 Task: Look for space in Budapest IX. kerület, Hungary from 5th June, 2023 to 16th June, 2023 for 2 adults in price range Rs.14000 to Rs.18000. Place can be entire place with 1  bedroom having 1 bed and 1 bathroom. Property type can be house, flat, guest house, hotel. Booking option can be shelf check-in. Required host language is English.
Action: Mouse moved to (390, 80)
Screenshot: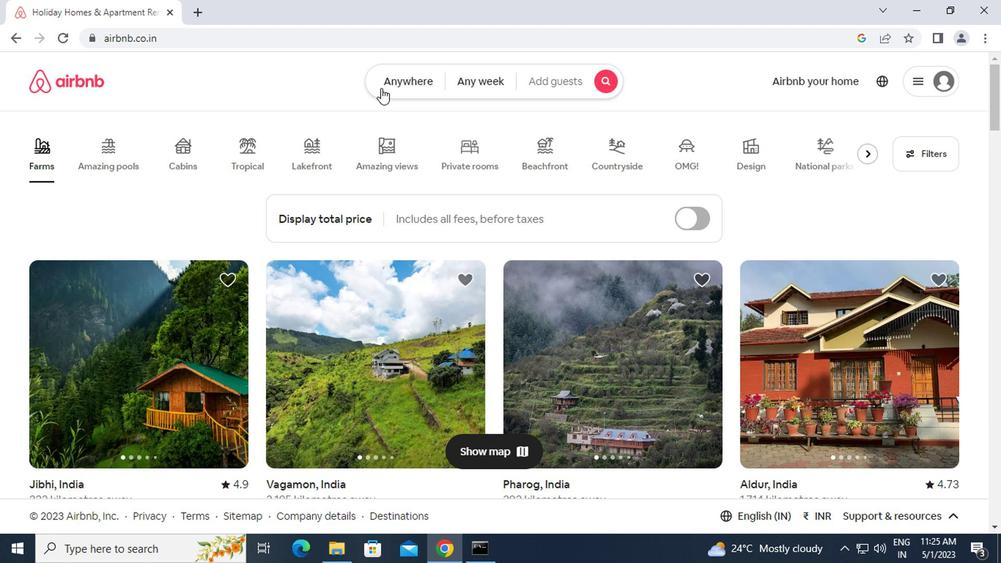 
Action: Mouse pressed left at (390, 80)
Screenshot: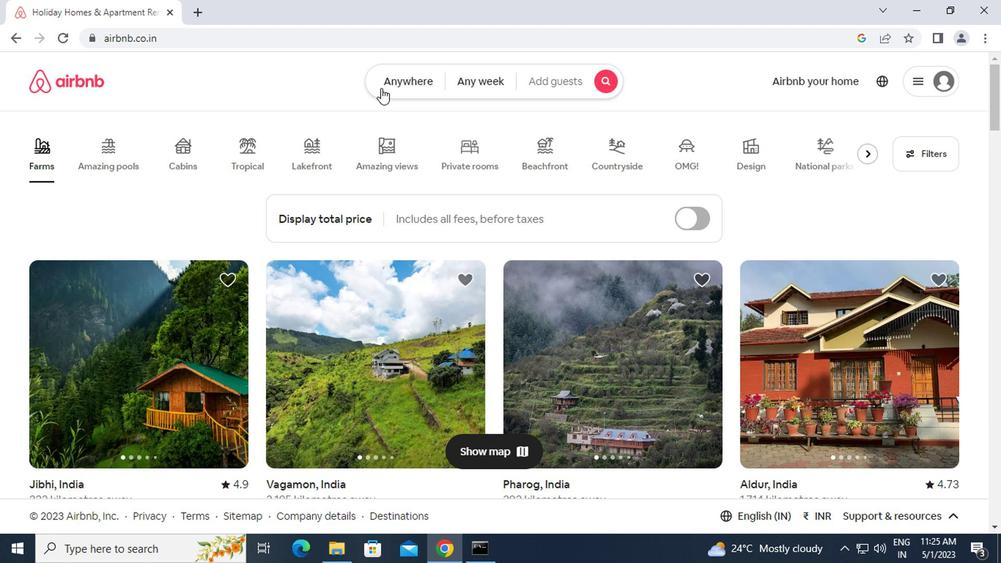 
Action: Mouse moved to (343, 136)
Screenshot: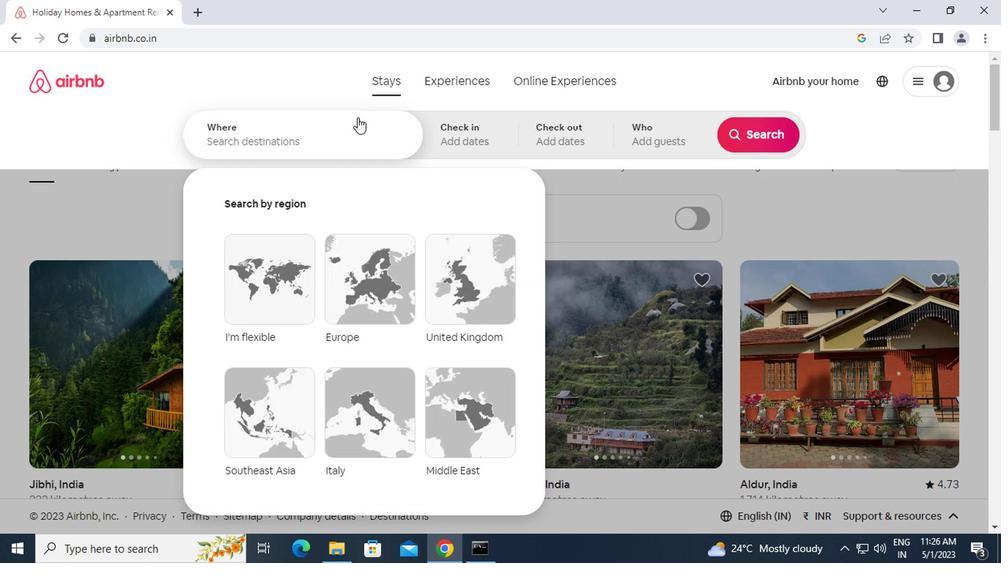 
Action: Mouse pressed left at (343, 136)
Screenshot: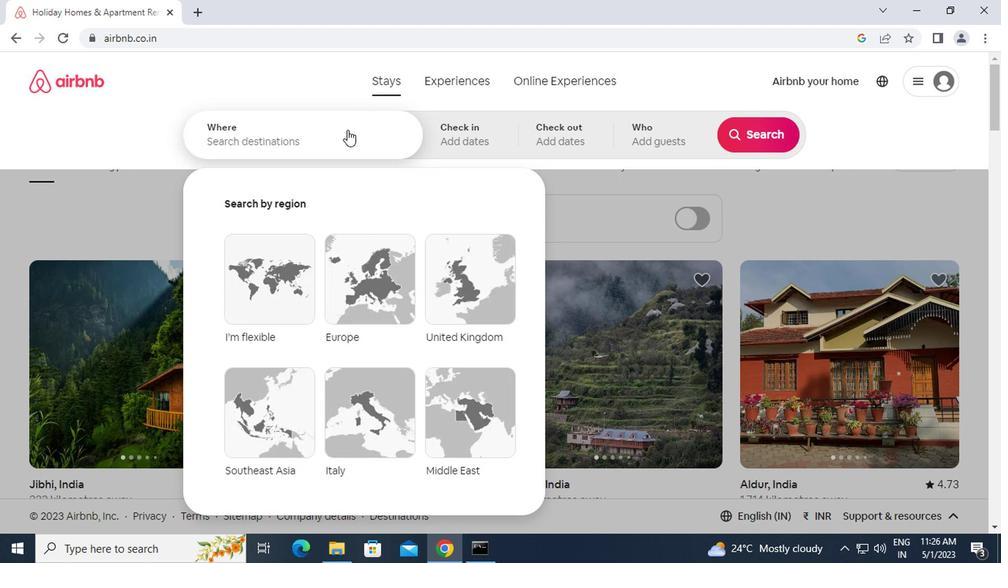 
Action: Key pressed b<Key.caps_lock>udapest<Key.space><Key.caps_lock>ix.<Key.space>k<Key.caps_lock>erulet,<Key.space><Key.caps_lock>h<Key.caps_lock>ungary<Key.enter>
Screenshot: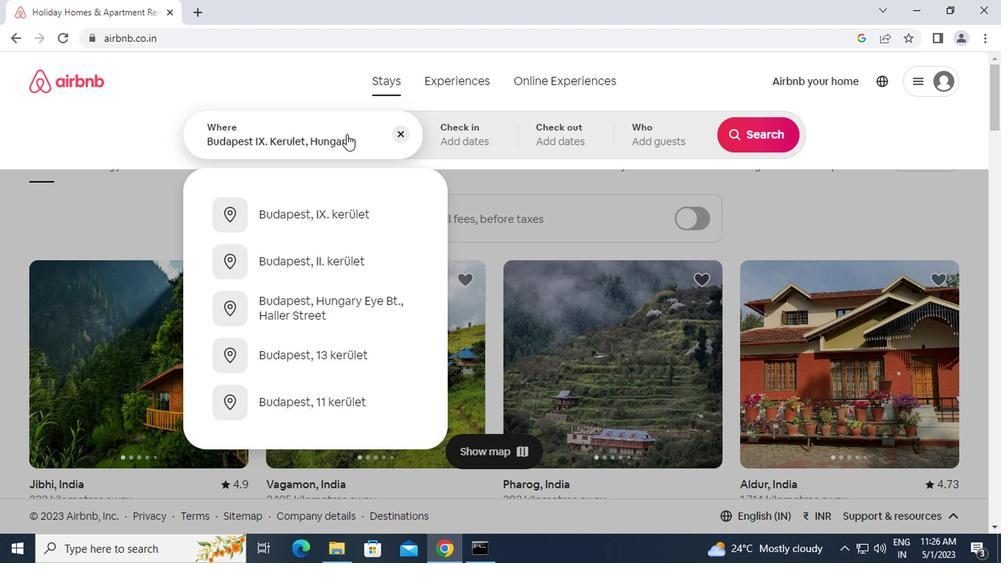 
Action: Mouse moved to (561, 351)
Screenshot: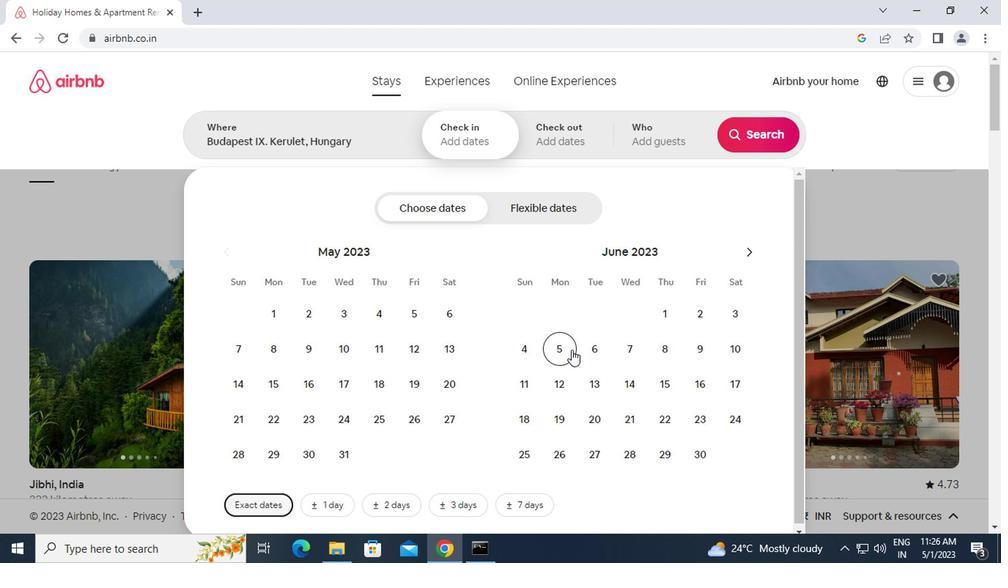 
Action: Mouse pressed left at (561, 351)
Screenshot: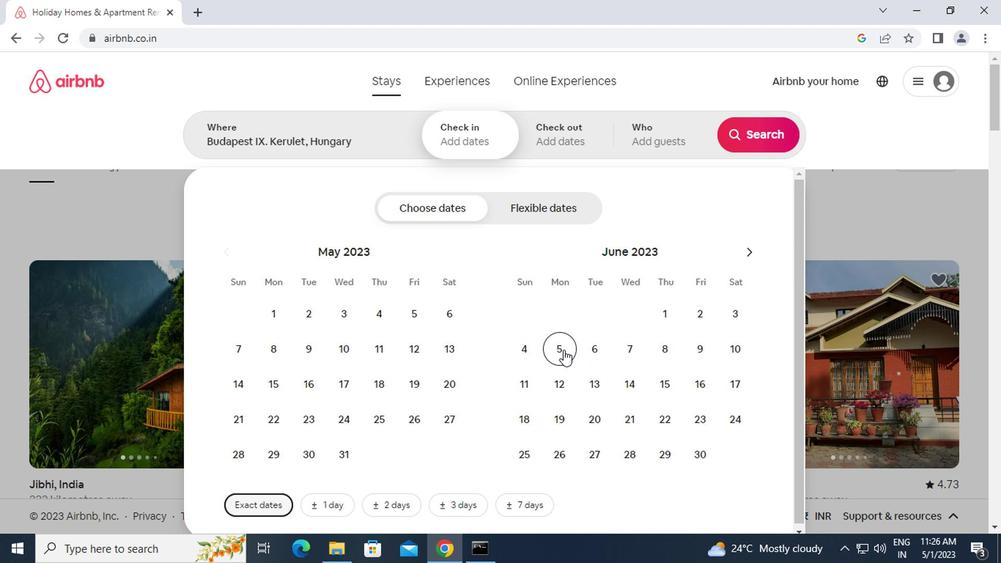 
Action: Mouse moved to (697, 376)
Screenshot: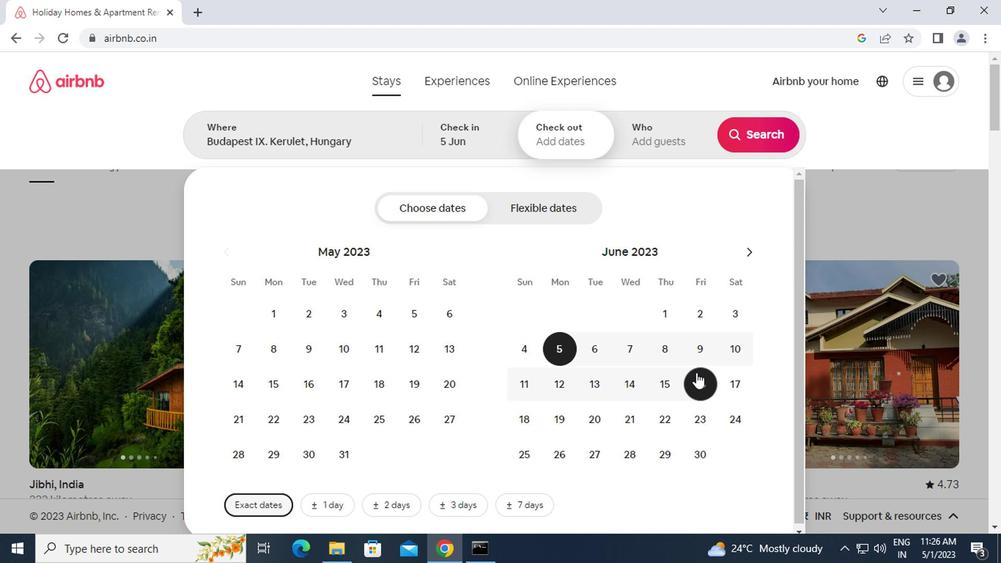
Action: Mouse pressed left at (697, 376)
Screenshot: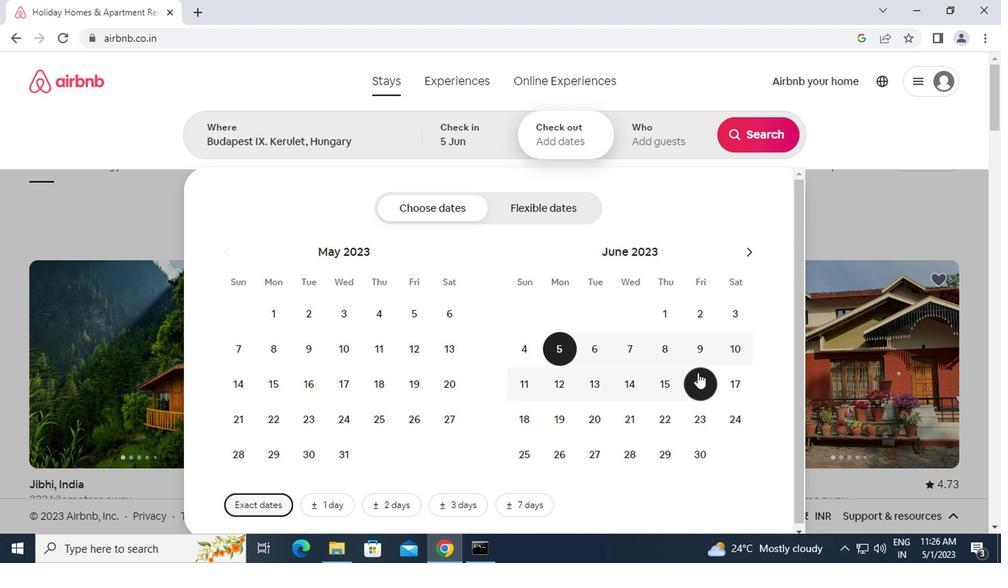 
Action: Mouse moved to (692, 147)
Screenshot: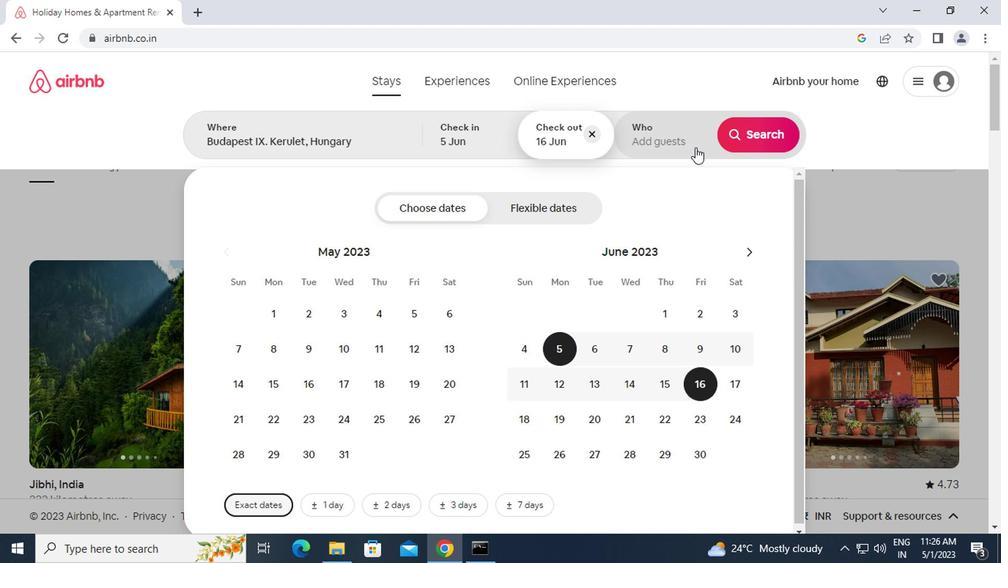 
Action: Mouse pressed left at (692, 147)
Screenshot: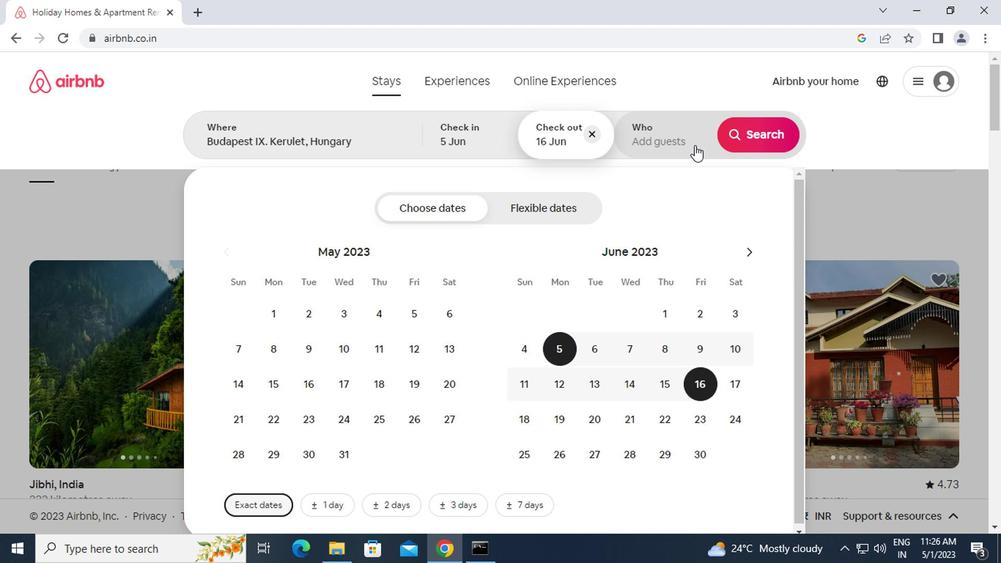 
Action: Mouse moved to (760, 206)
Screenshot: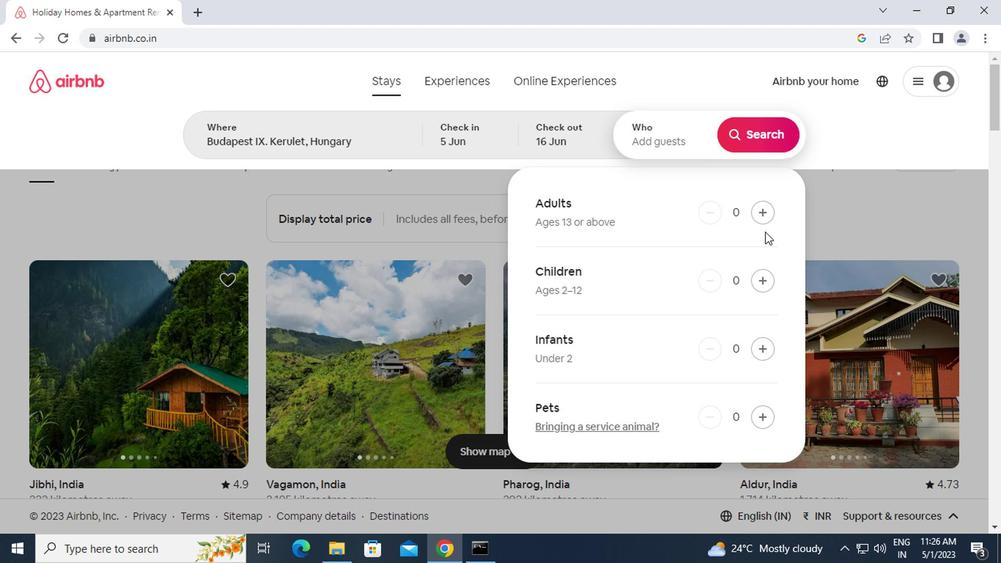 
Action: Mouse pressed left at (760, 206)
Screenshot: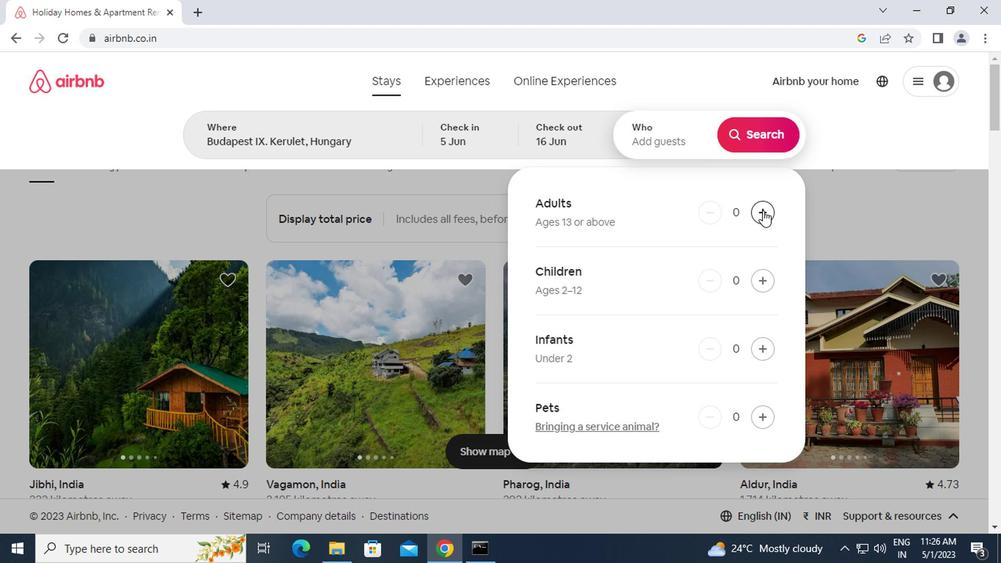
Action: Mouse pressed left at (760, 206)
Screenshot: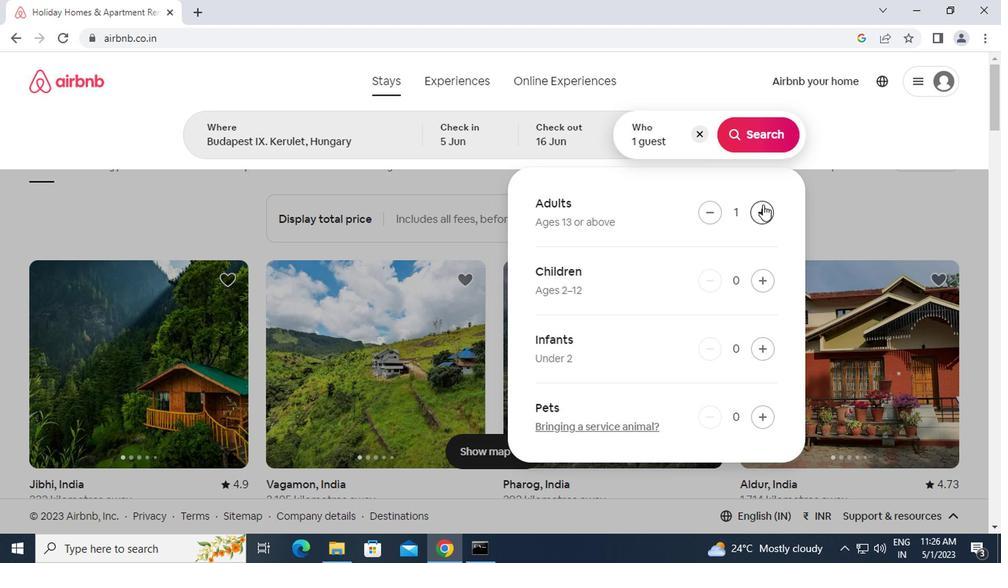 
Action: Mouse moved to (762, 137)
Screenshot: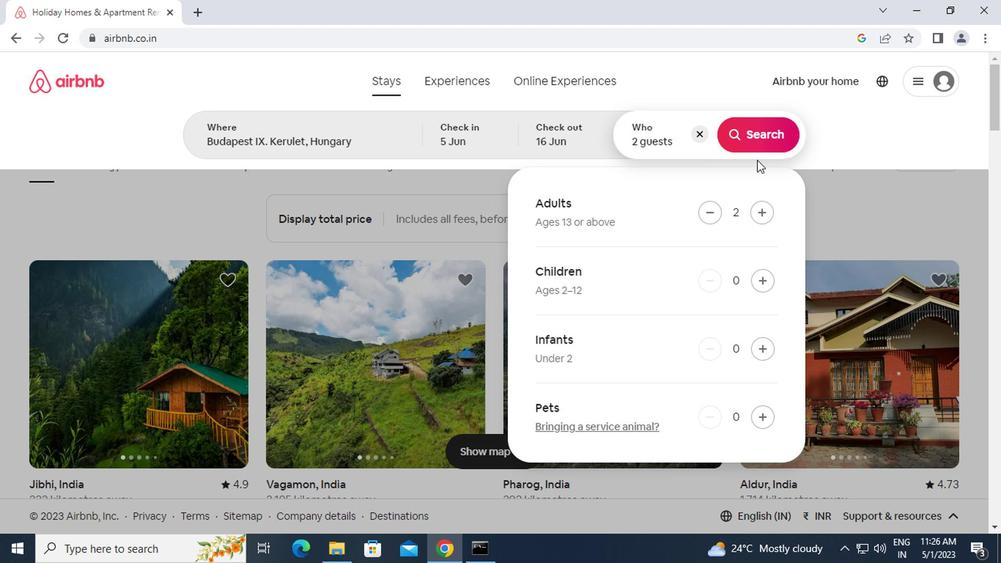 
Action: Mouse pressed left at (762, 137)
Screenshot: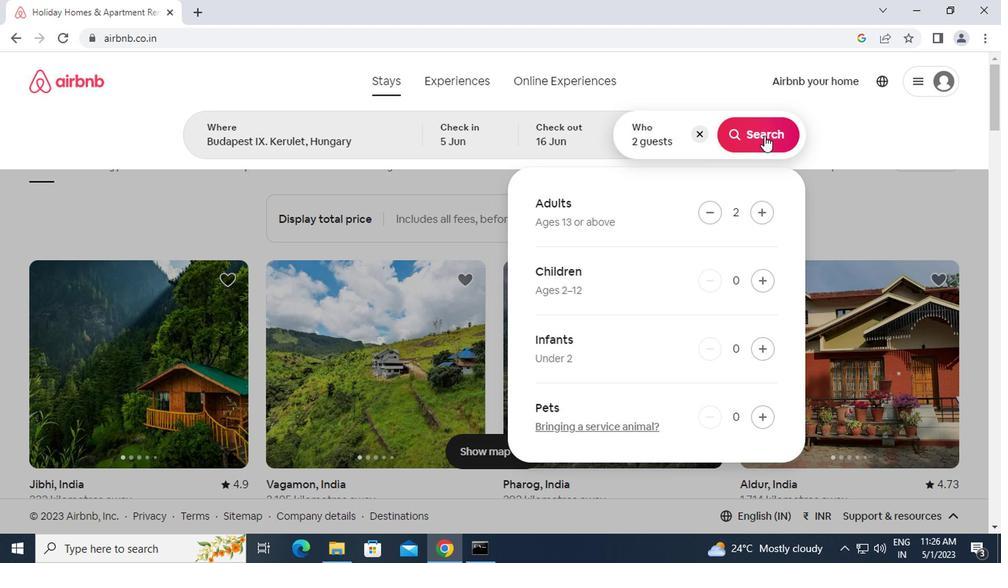 
Action: Mouse moved to (954, 138)
Screenshot: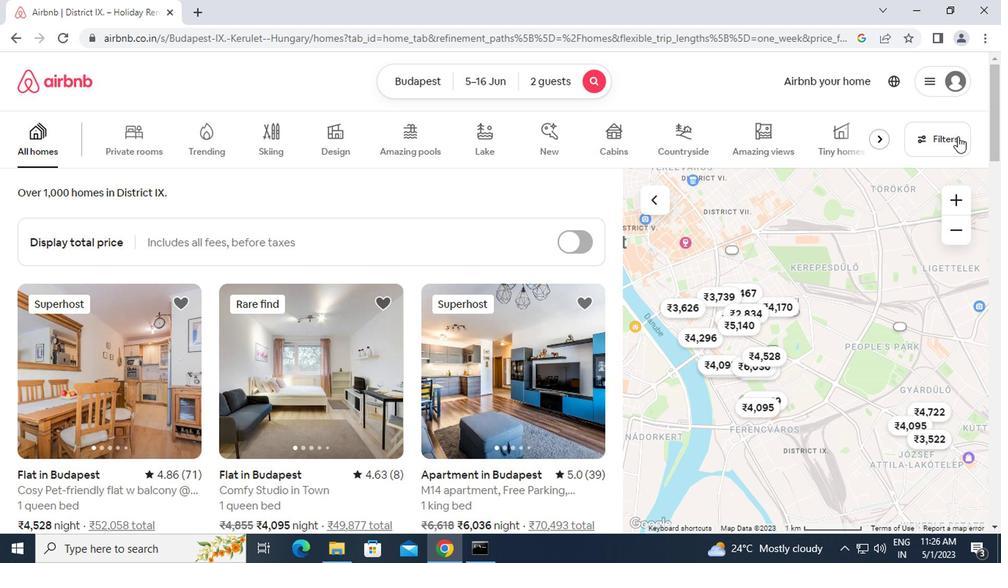 
Action: Mouse pressed left at (954, 138)
Screenshot: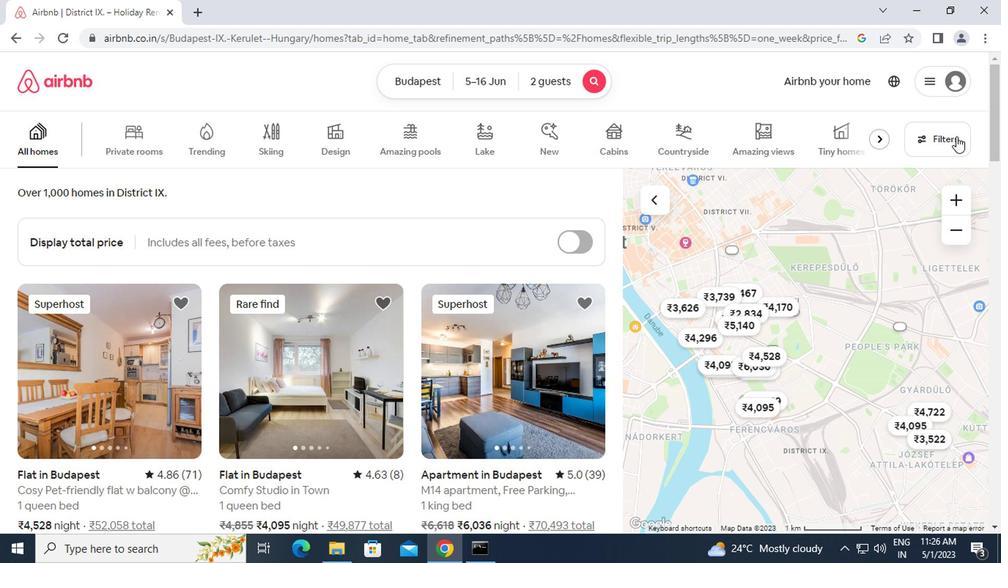 
Action: Mouse moved to (320, 330)
Screenshot: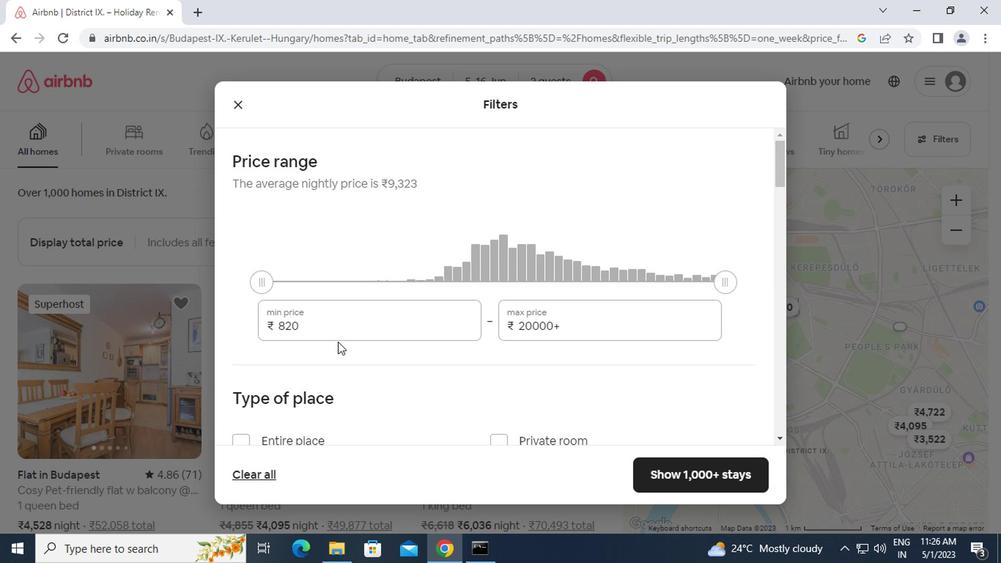 
Action: Mouse pressed left at (320, 330)
Screenshot: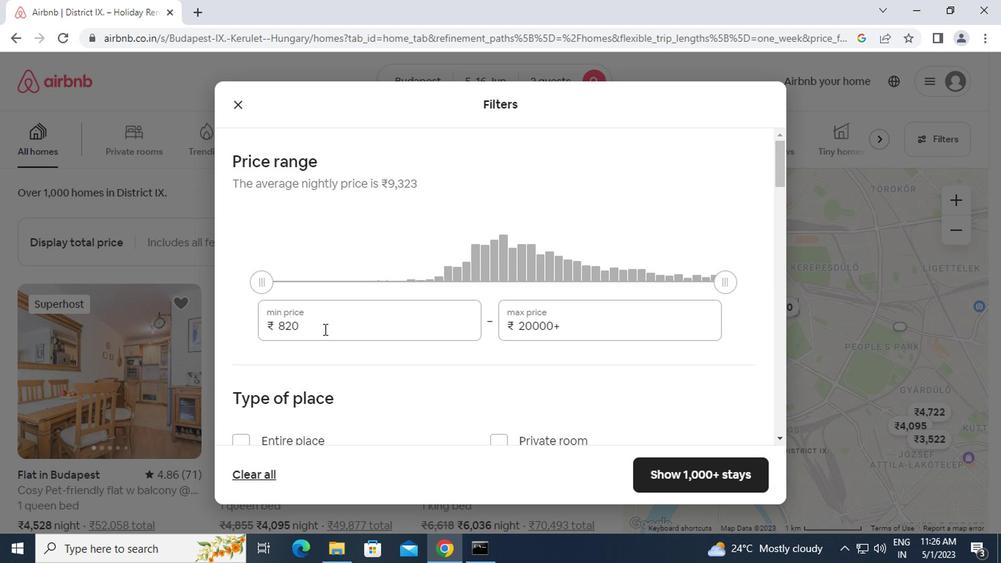 
Action: Mouse moved to (244, 342)
Screenshot: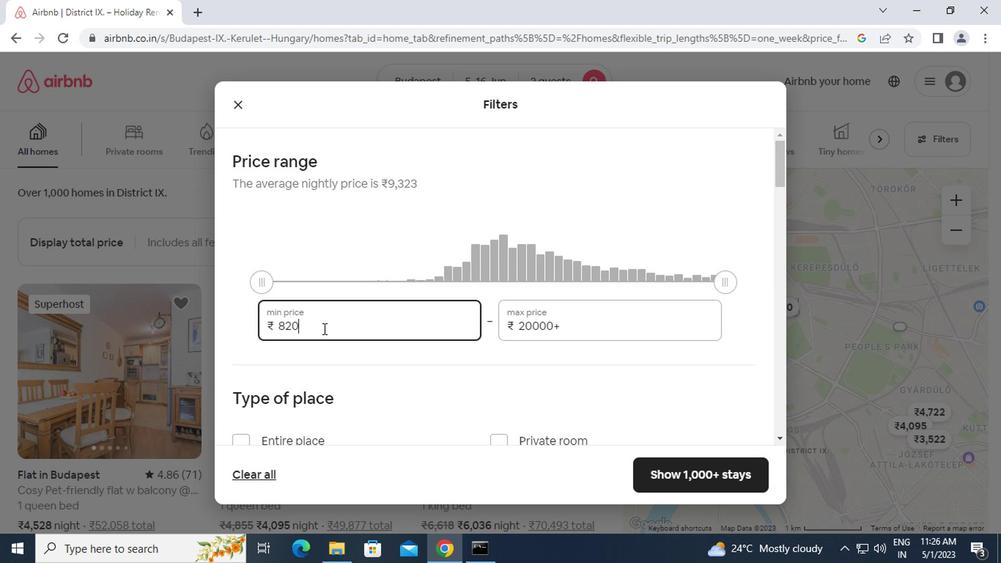 
Action: Key pressed 14000<Key.tab><Key.backspace><Key.backspace><Key.backspace><Key.backspace><Key.backspace><Key.backspace><Key.backspace><Key.backspace><Key.backspace><Key.backspace><Key.backspace><Key.backspace><Key.backspace><Key.backspace><Key.backspace><Key.backspace><Key.backspace><Key.backspace><Key.backspace><Key.backspace><Key.backspace>18000
Screenshot: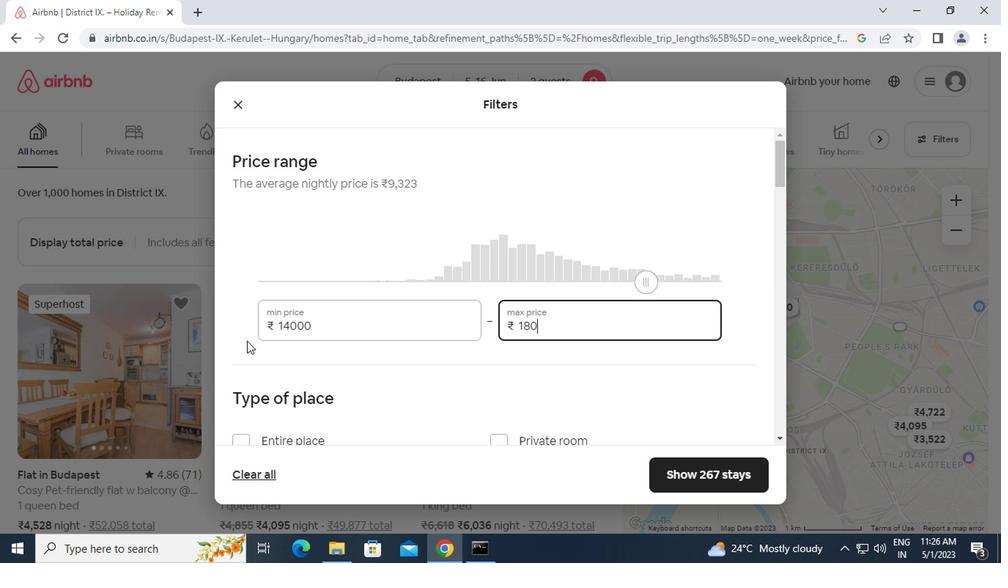 
Action: Mouse moved to (188, 351)
Screenshot: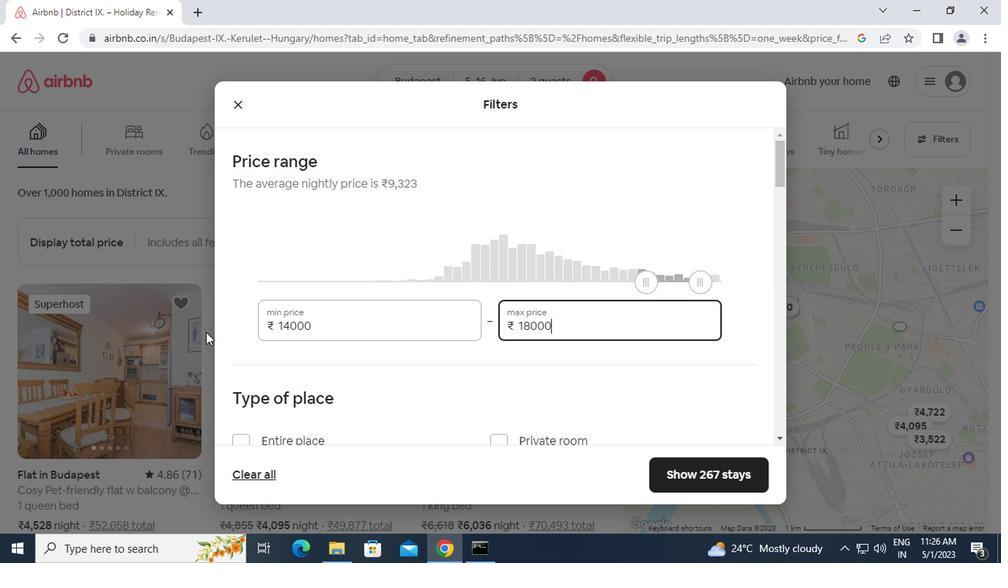 
Action: Mouse scrolled (188, 350) with delta (0, 0)
Screenshot: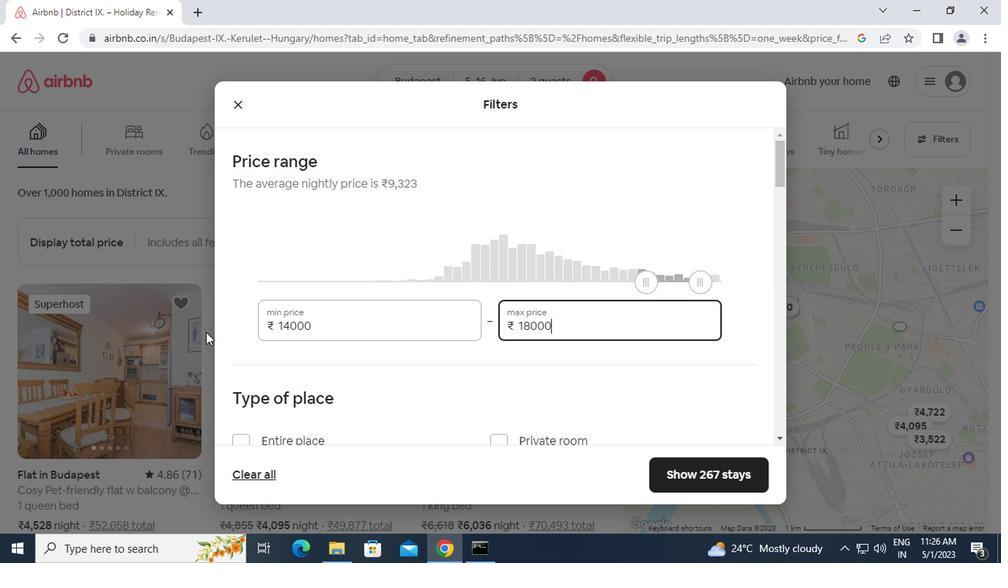 
Action: Mouse moved to (193, 351)
Screenshot: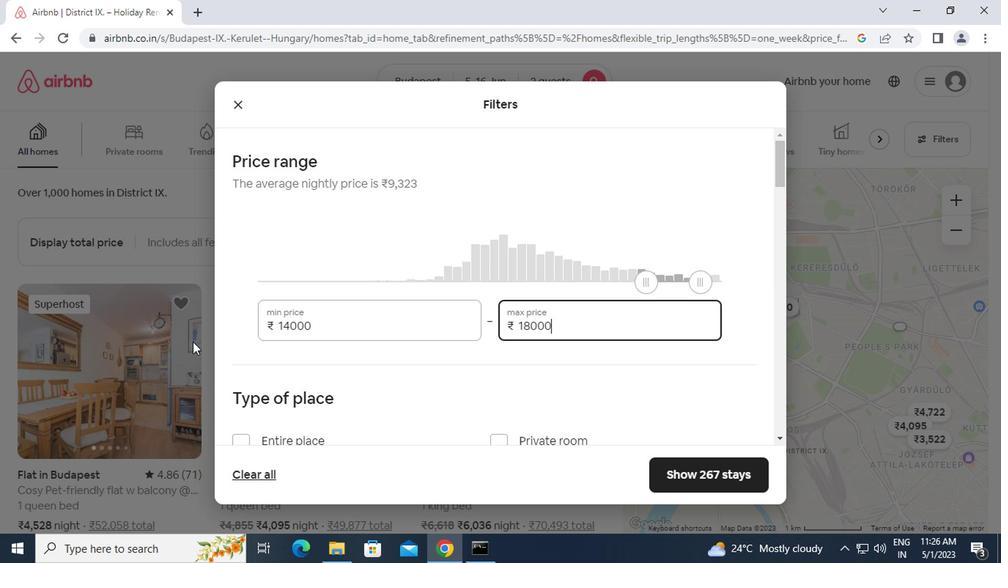 
Action: Mouse scrolled (193, 350) with delta (0, 0)
Screenshot: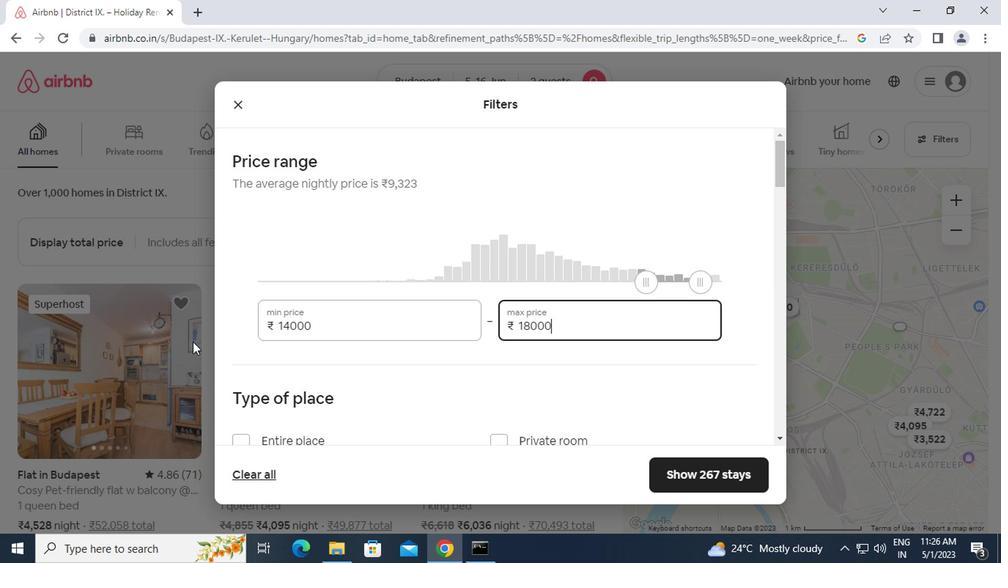 
Action: Mouse moved to (208, 350)
Screenshot: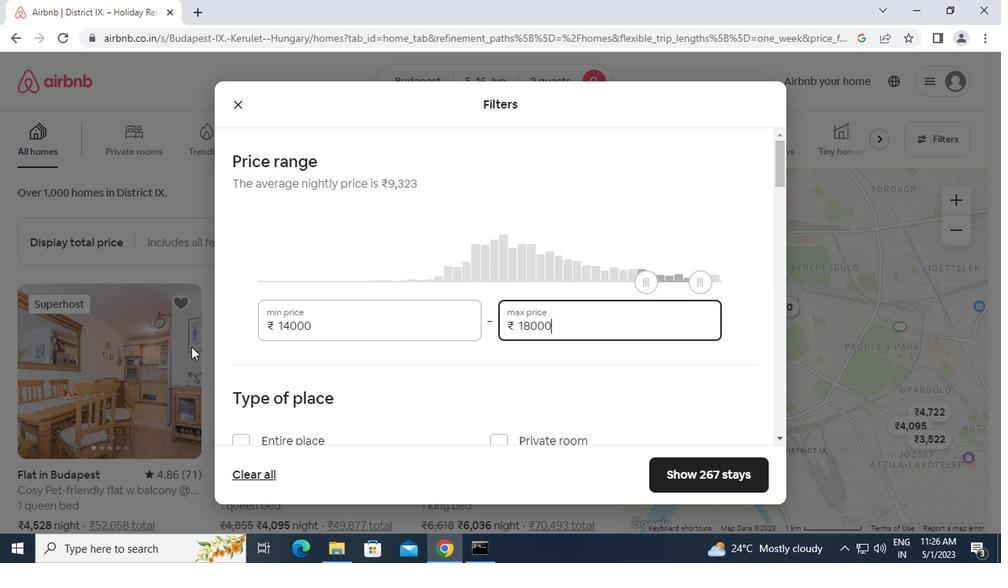 
Action: Mouse scrolled (208, 349) with delta (0, -1)
Screenshot: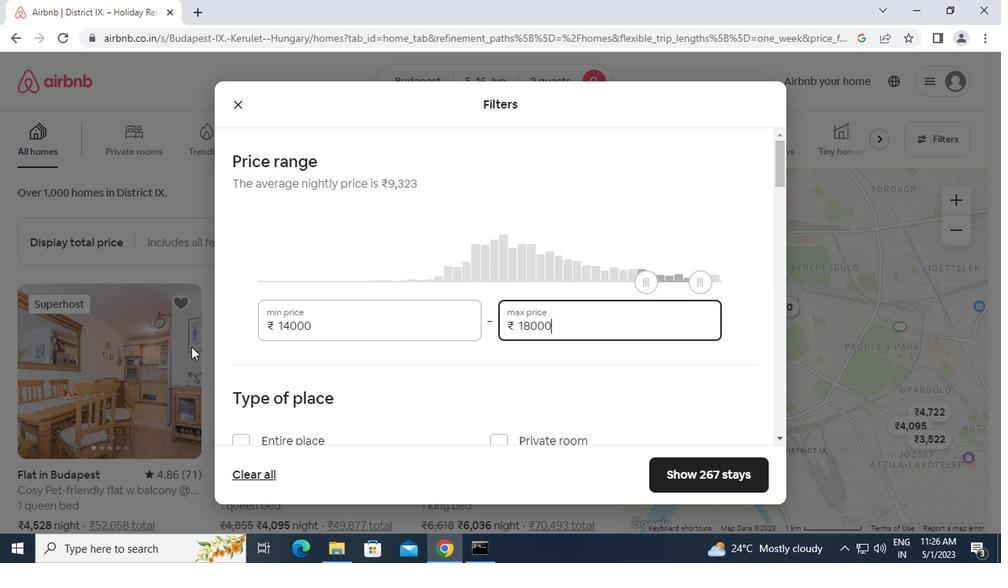 
Action: Mouse moved to (300, 292)
Screenshot: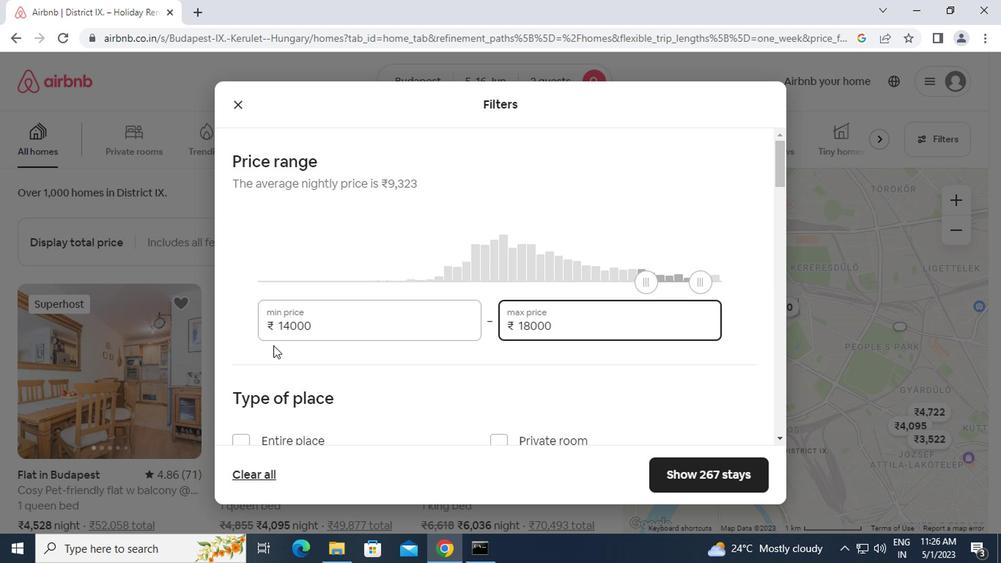 
Action: Mouse scrolled (300, 291) with delta (0, -1)
Screenshot: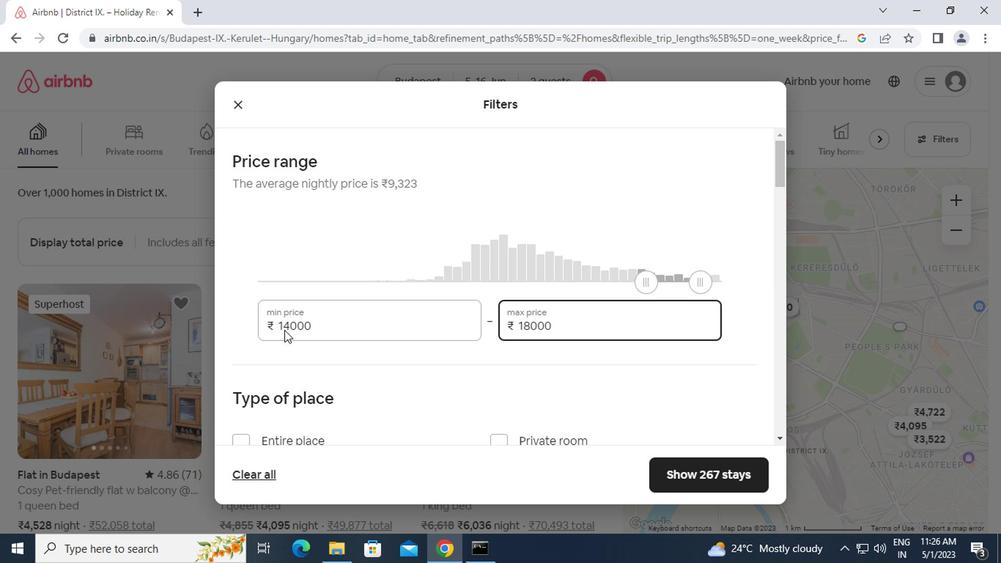 
Action: Mouse scrolled (300, 291) with delta (0, -1)
Screenshot: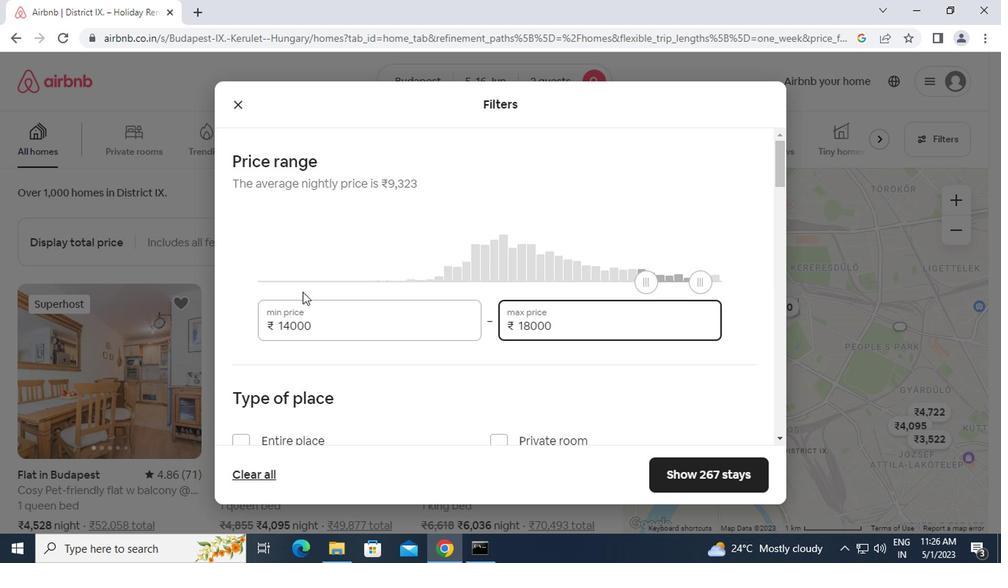 
Action: Mouse scrolled (300, 291) with delta (0, -1)
Screenshot: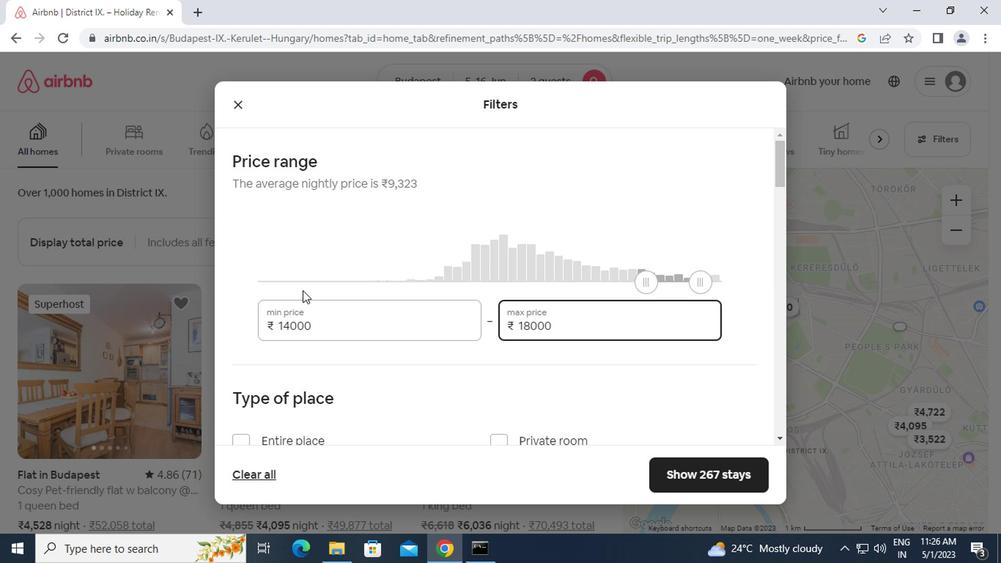 
Action: Mouse moved to (245, 223)
Screenshot: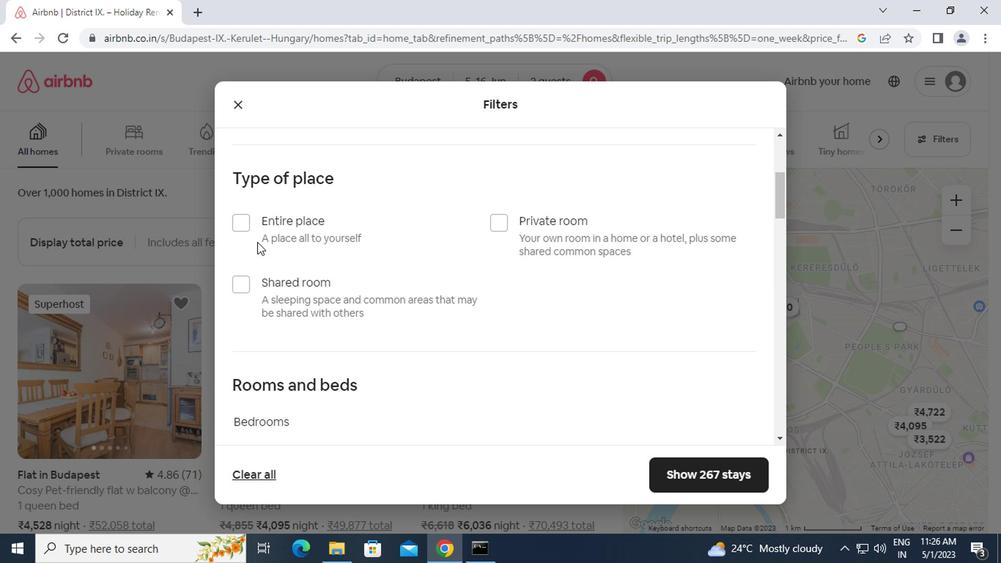 
Action: Mouse pressed left at (245, 223)
Screenshot: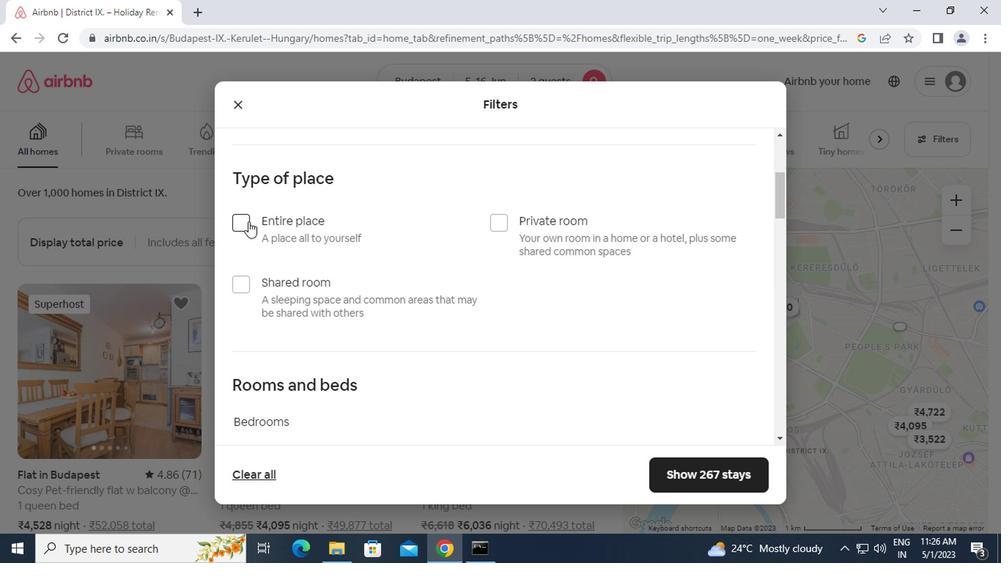 
Action: Mouse moved to (293, 239)
Screenshot: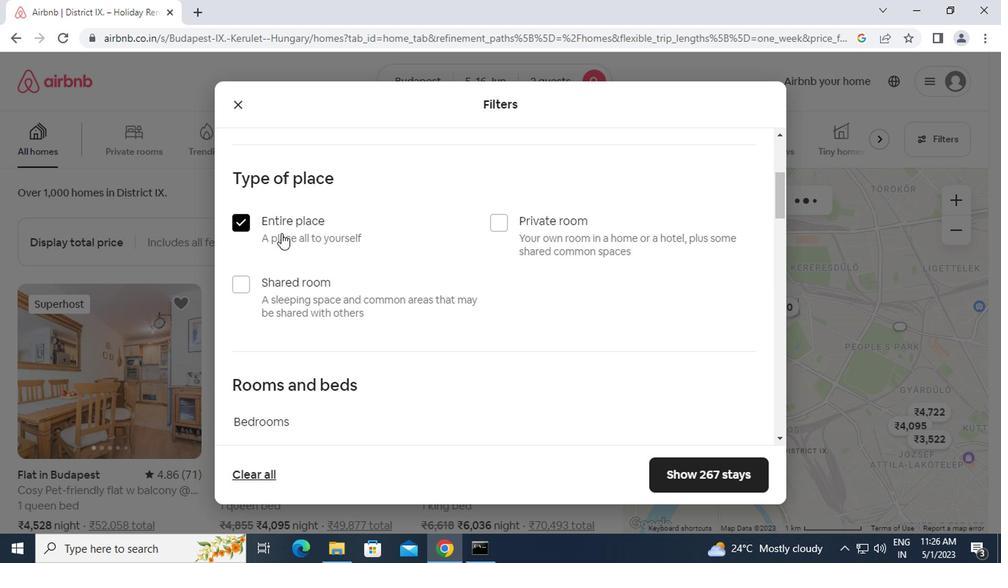 
Action: Mouse scrolled (293, 240) with delta (0, 0)
Screenshot: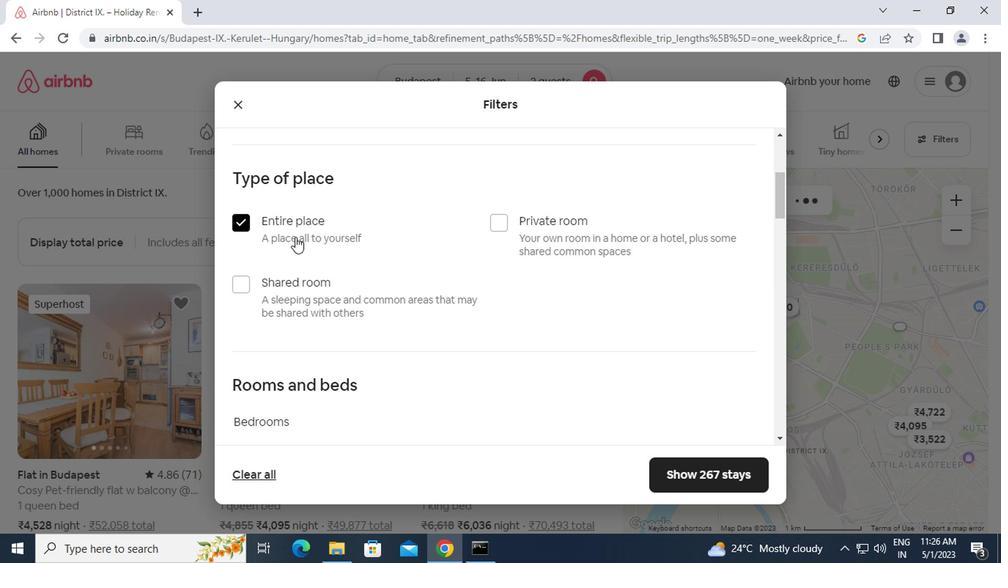 
Action: Mouse scrolled (293, 240) with delta (0, 0)
Screenshot: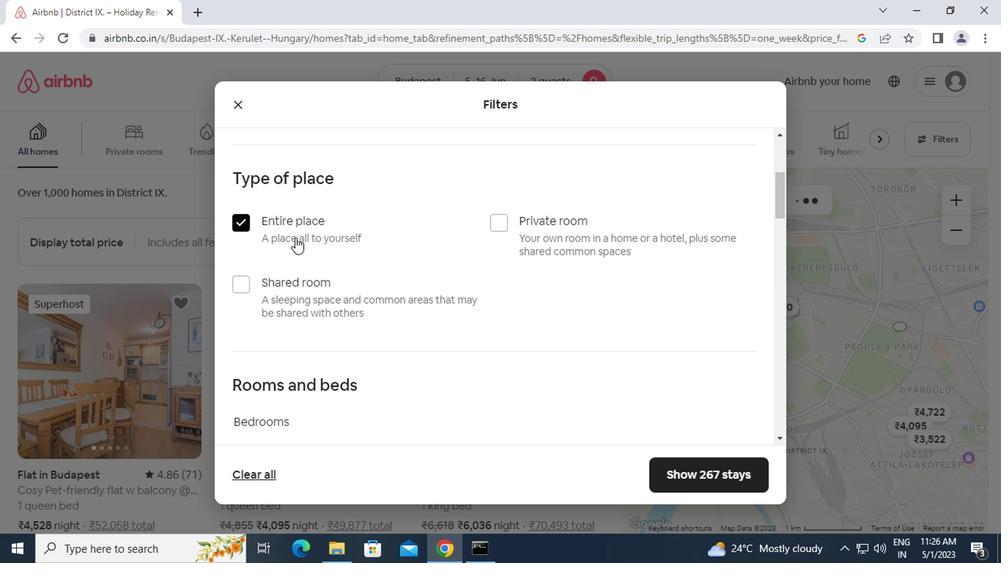 
Action: Mouse scrolled (293, 240) with delta (0, 0)
Screenshot: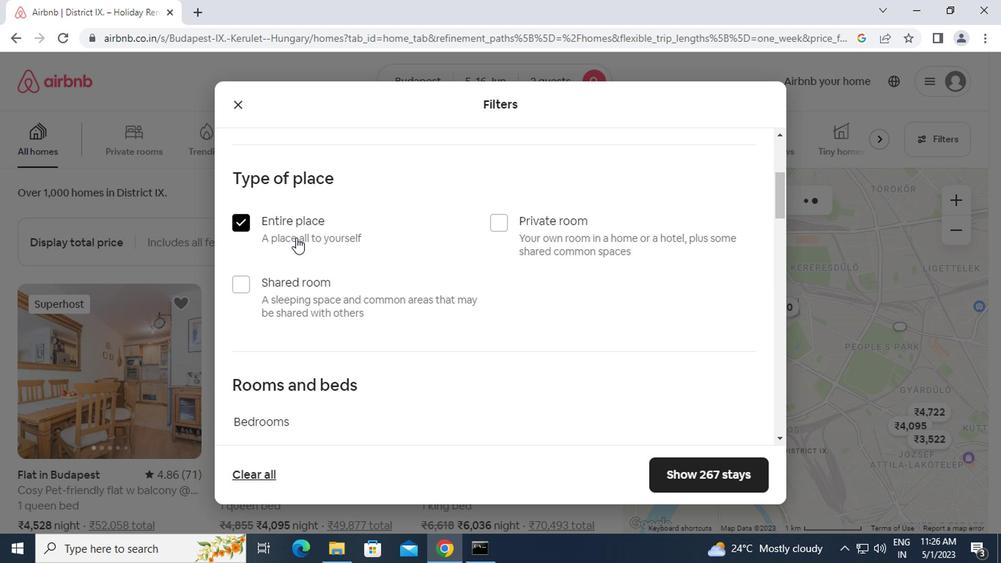 
Action: Mouse scrolled (293, 238) with delta (0, -1)
Screenshot: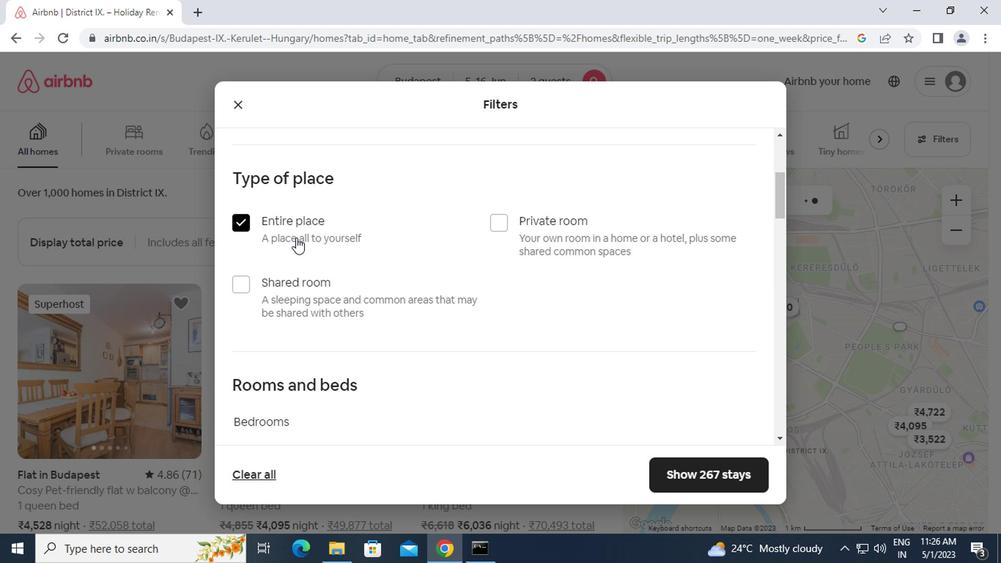 
Action: Mouse scrolled (293, 238) with delta (0, -1)
Screenshot: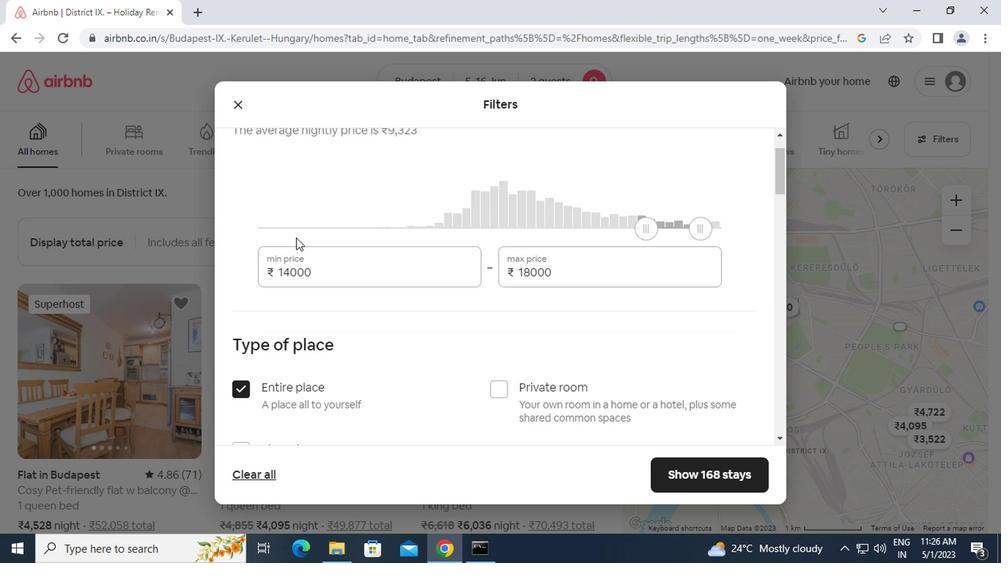 
Action: Mouse scrolled (293, 238) with delta (0, -1)
Screenshot: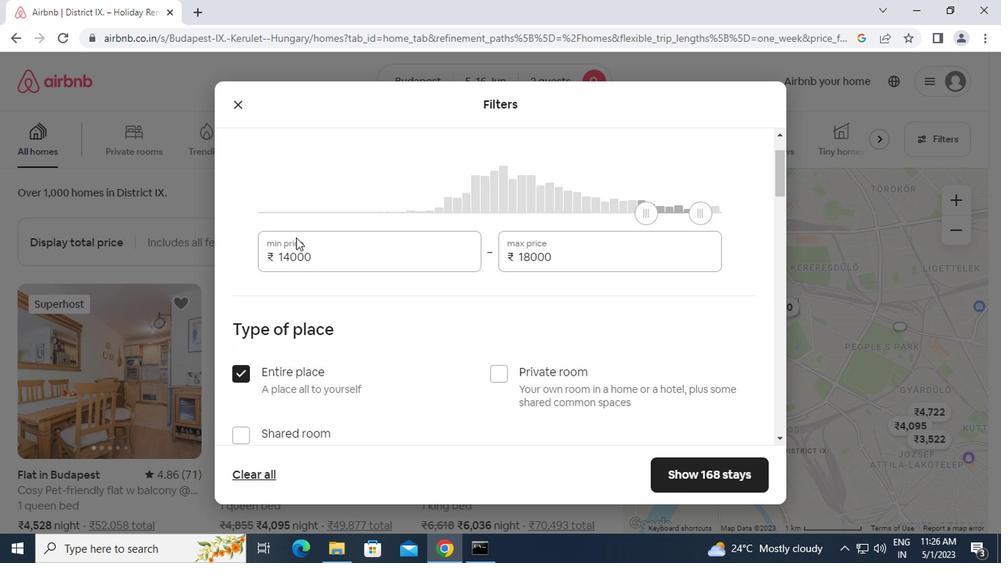 
Action: Mouse moved to (413, 283)
Screenshot: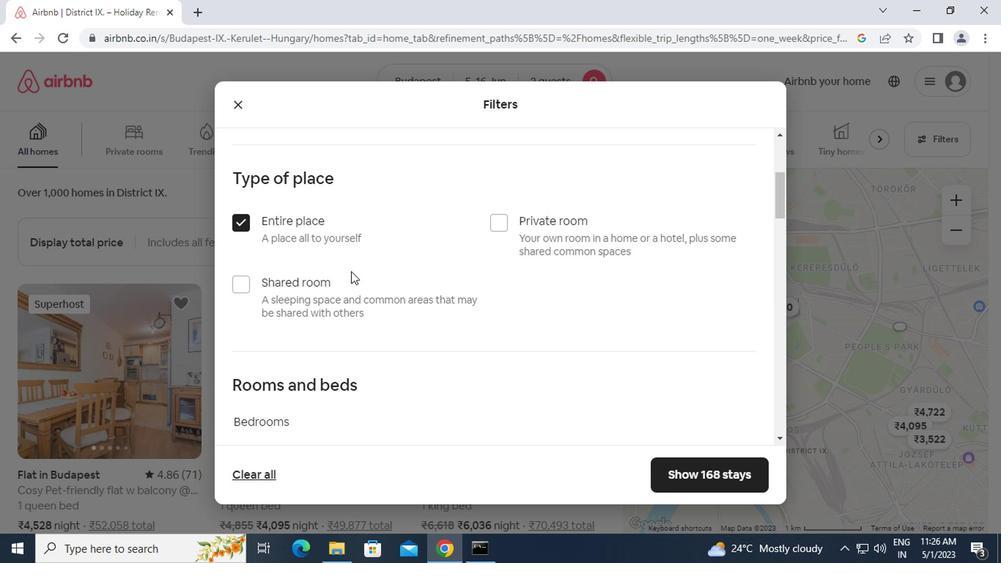
Action: Mouse scrolled (413, 283) with delta (0, 0)
Screenshot: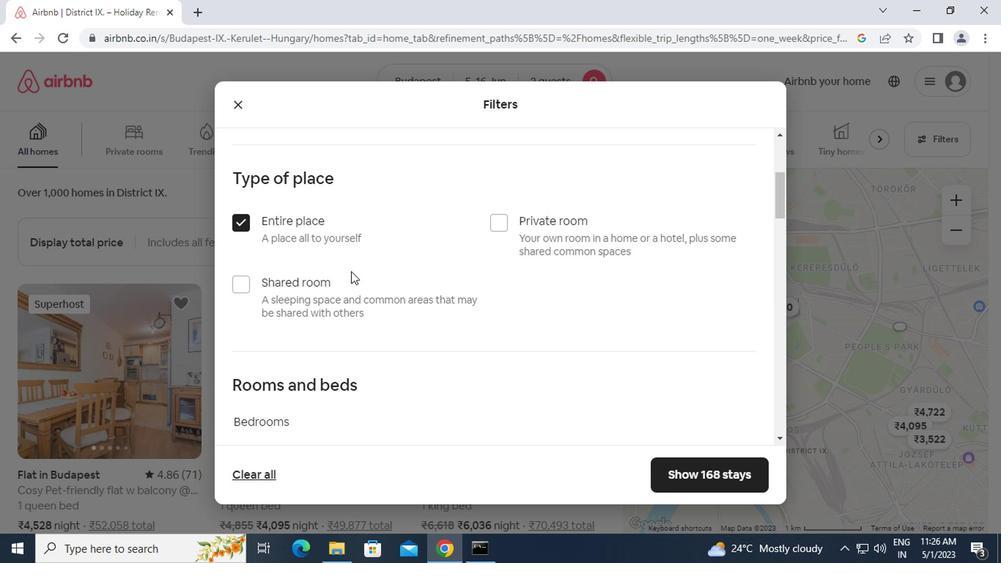 
Action: Mouse moved to (425, 285)
Screenshot: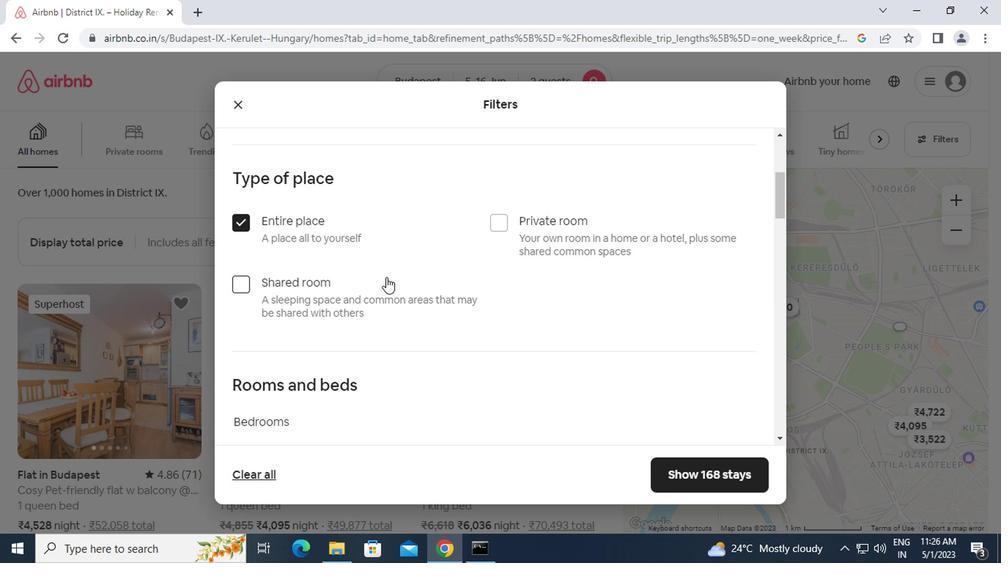
Action: Mouse scrolled (425, 285) with delta (0, 0)
Screenshot: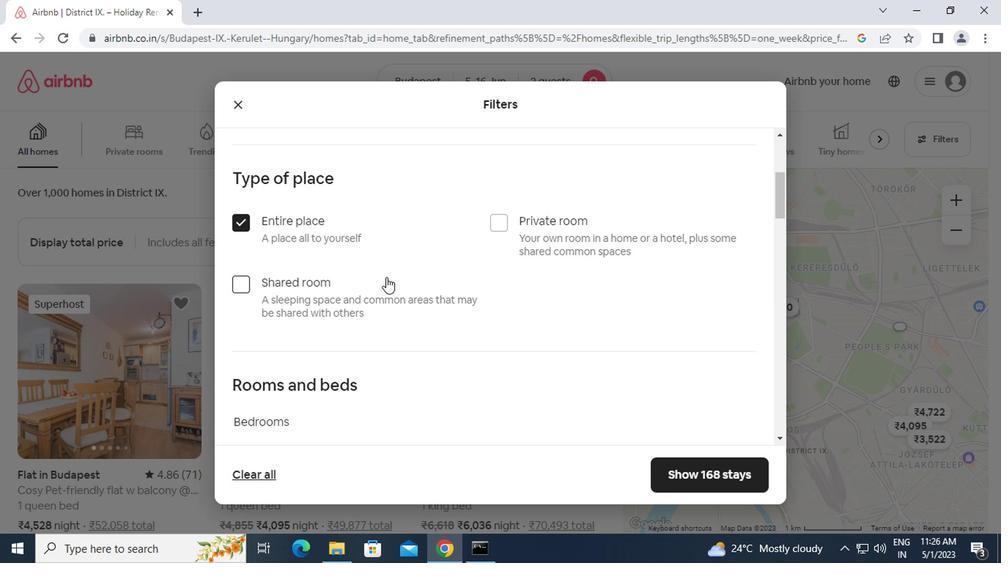 
Action: Mouse moved to (429, 288)
Screenshot: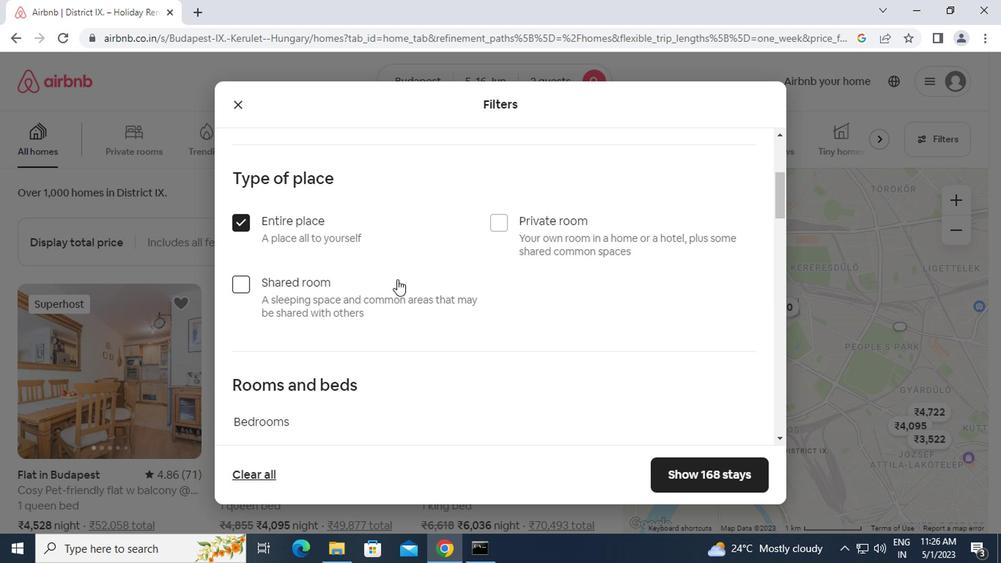 
Action: Mouse scrolled (429, 287) with delta (0, -1)
Screenshot: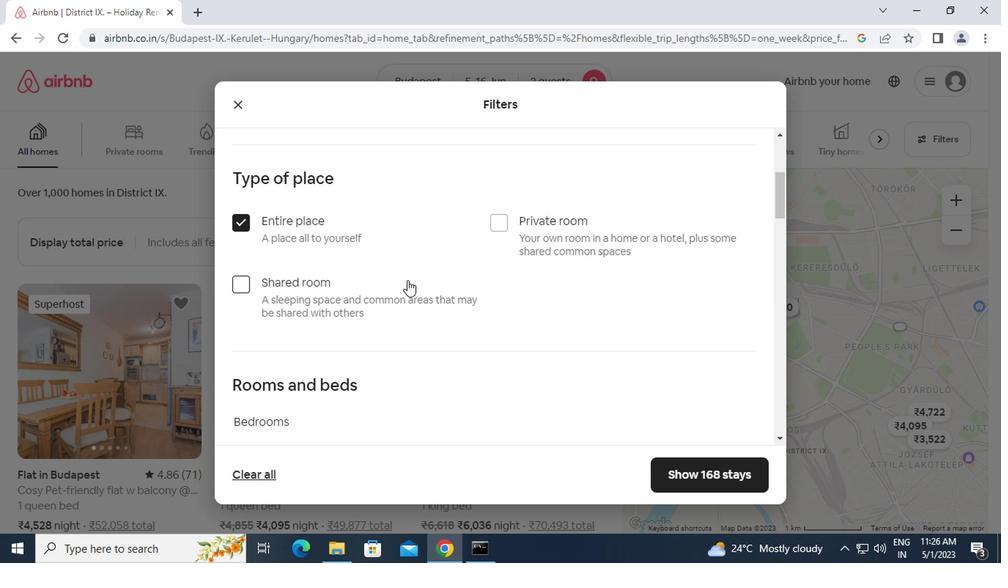 
Action: Mouse moved to (315, 244)
Screenshot: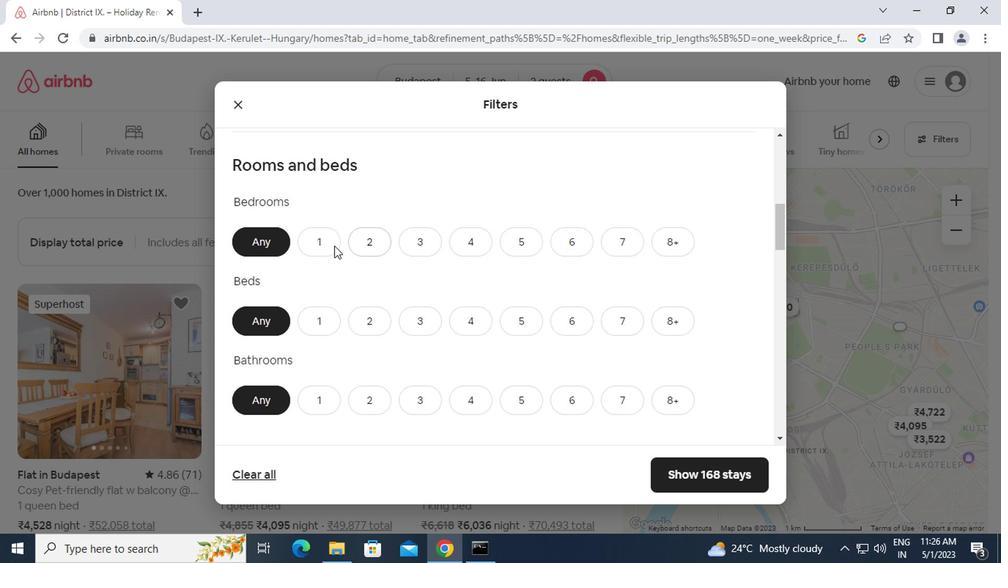 
Action: Mouse pressed left at (315, 244)
Screenshot: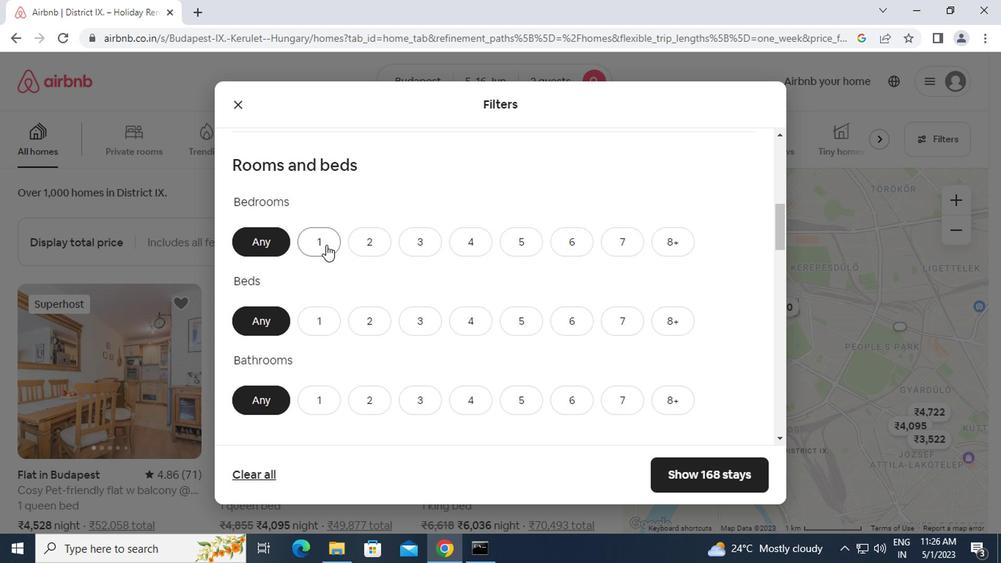 
Action: Mouse moved to (317, 316)
Screenshot: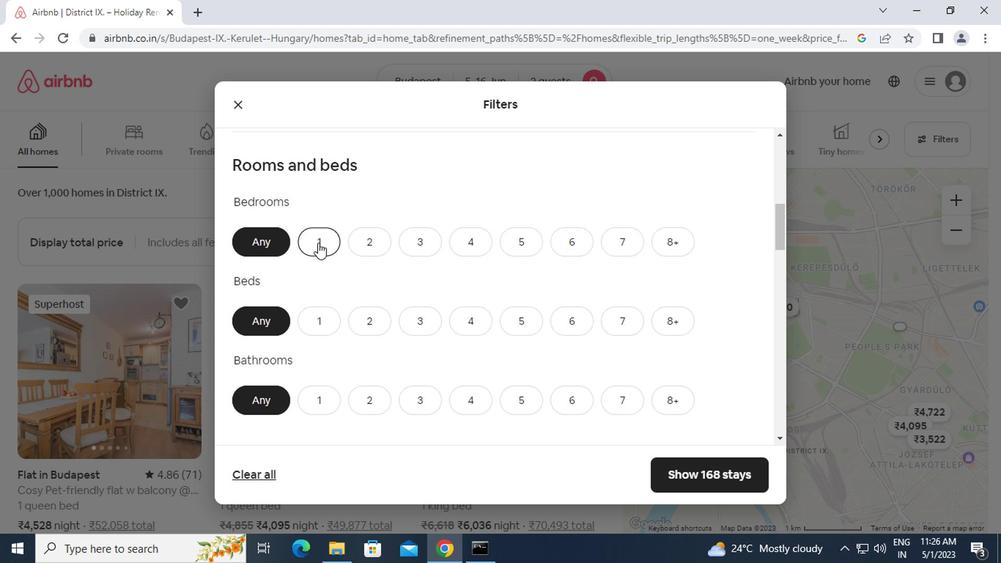 
Action: Mouse pressed left at (317, 316)
Screenshot: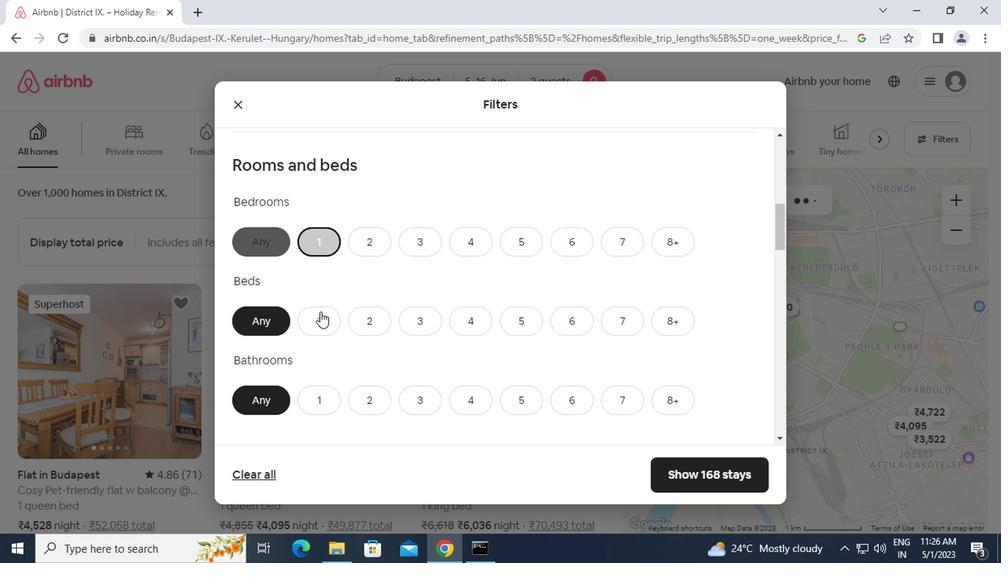 
Action: Mouse moved to (319, 399)
Screenshot: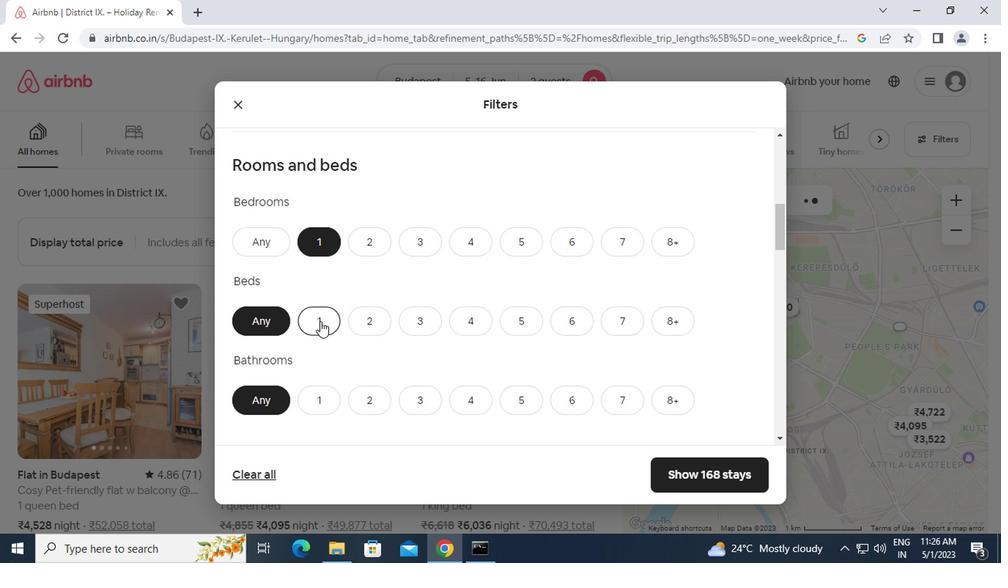 
Action: Mouse pressed left at (319, 399)
Screenshot: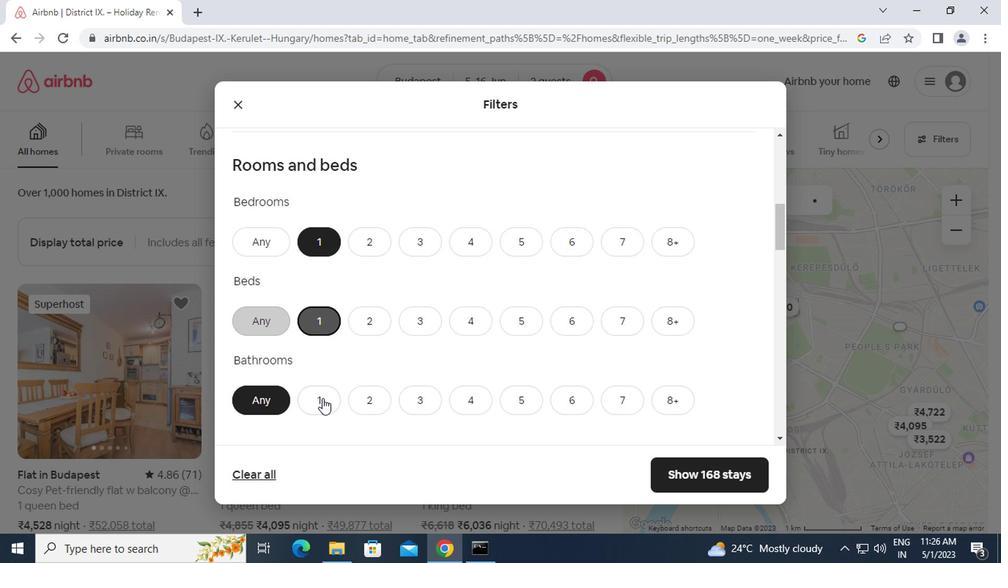 
Action: Mouse moved to (352, 388)
Screenshot: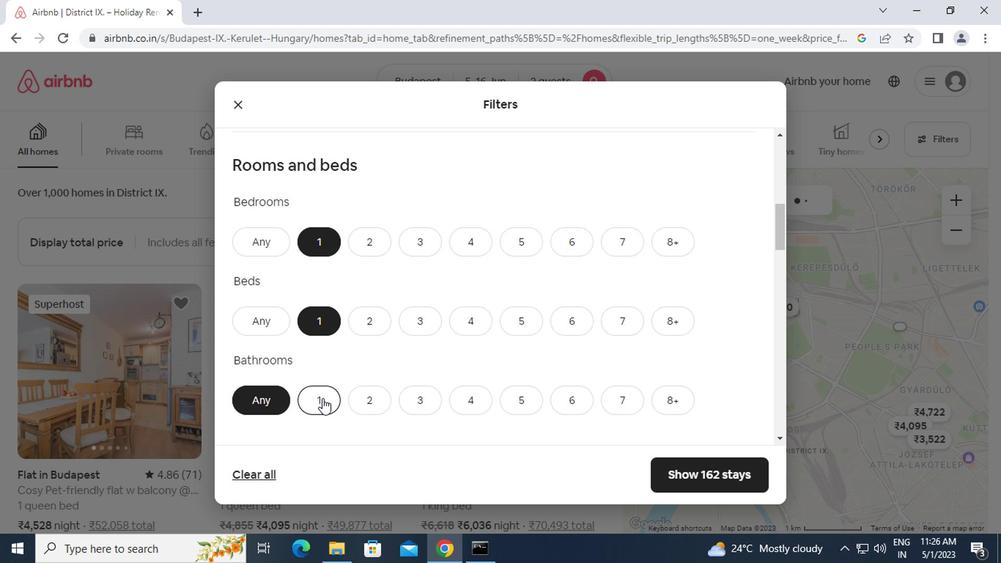 
Action: Mouse scrolled (352, 387) with delta (0, -1)
Screenshot: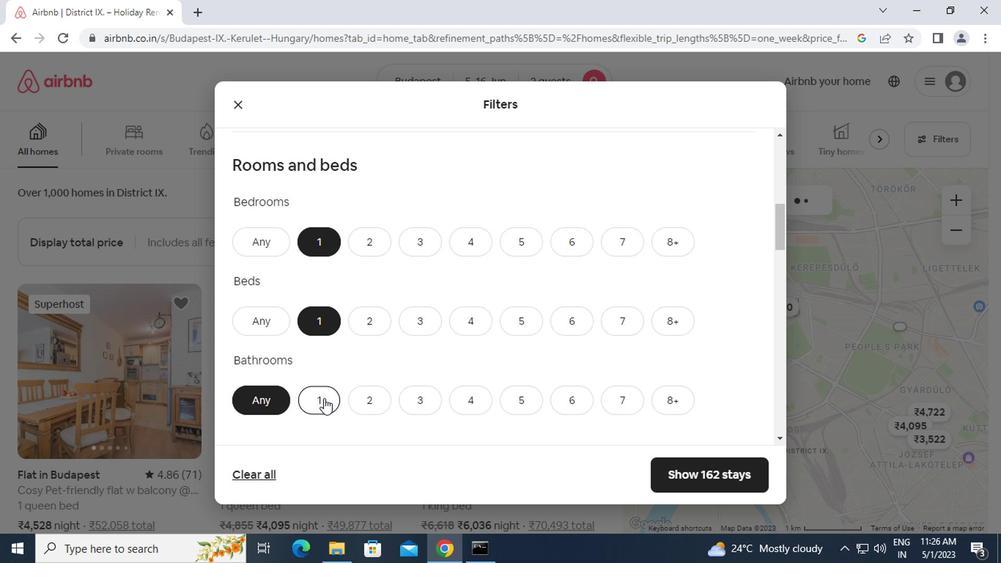 
Action: Mouse scrolled (352, 387) with delta (0, -1)
Screenshot: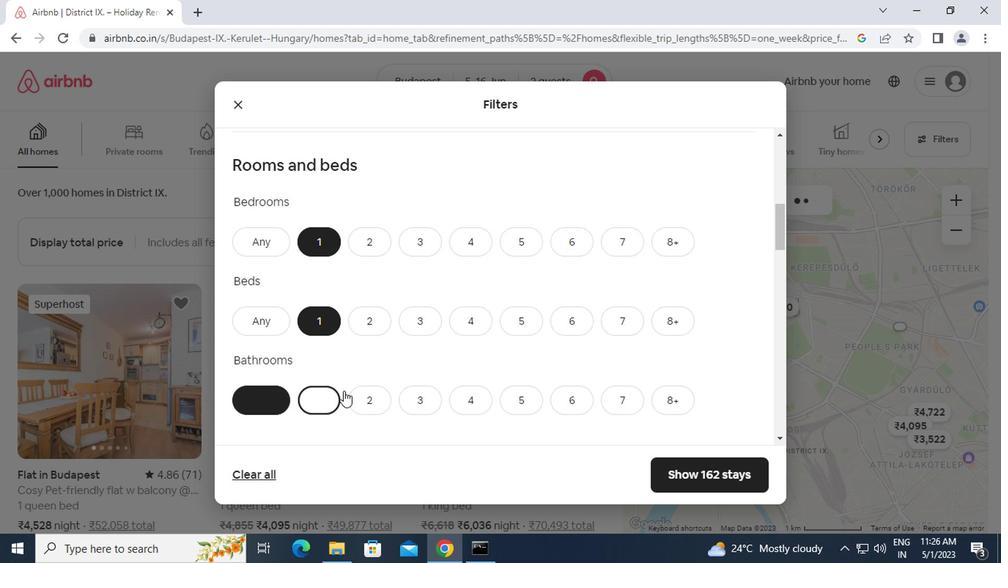 
Action: Mouse scrolled (352, 387) with delta (0, -1)
Screenshot: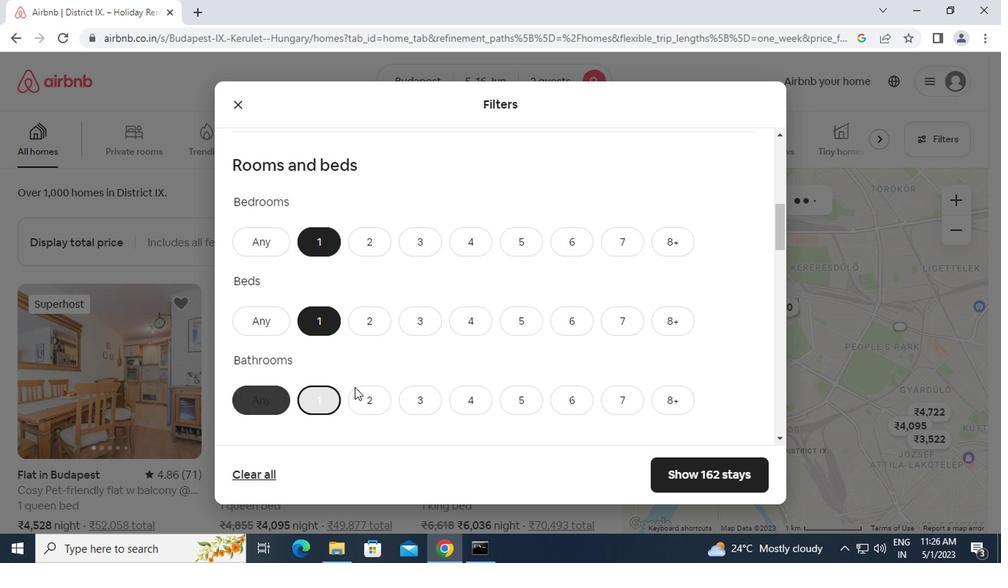 
Action: Mouse moved to (282, 317)
Screenshot: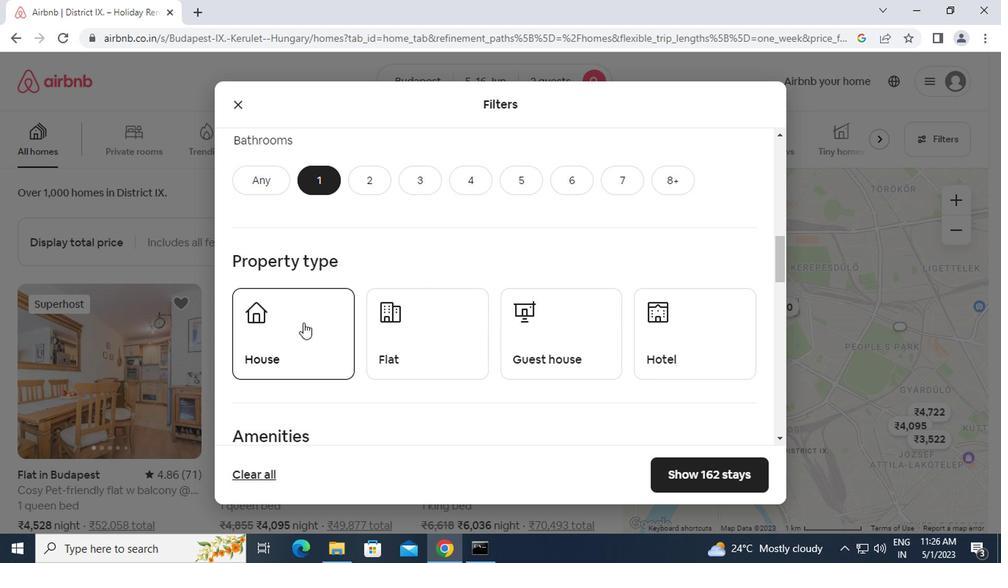 
Action: Mouse pressed left at (282, 317)
Screenshot: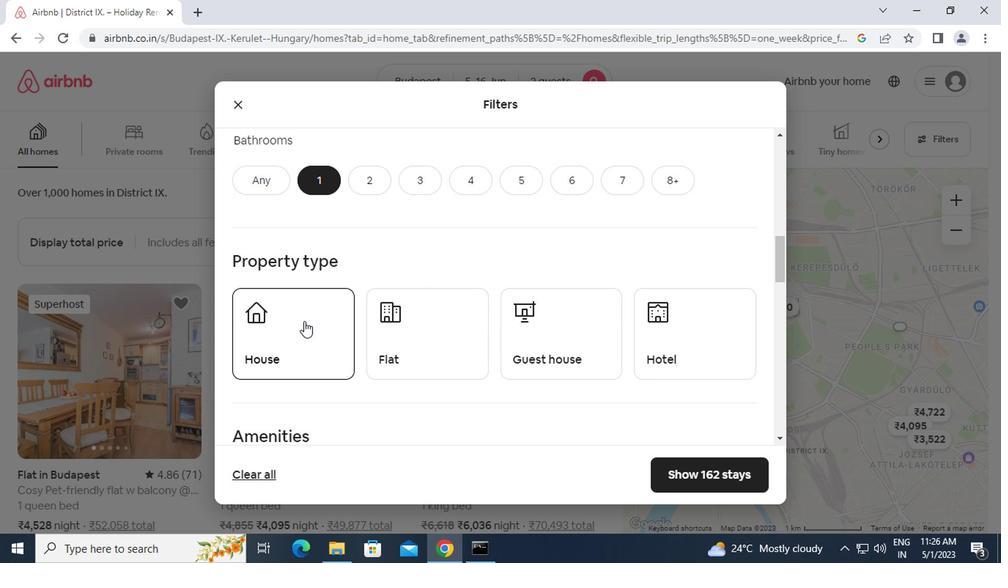 
Action: Mouse moved to (444, 337)
Screenshot: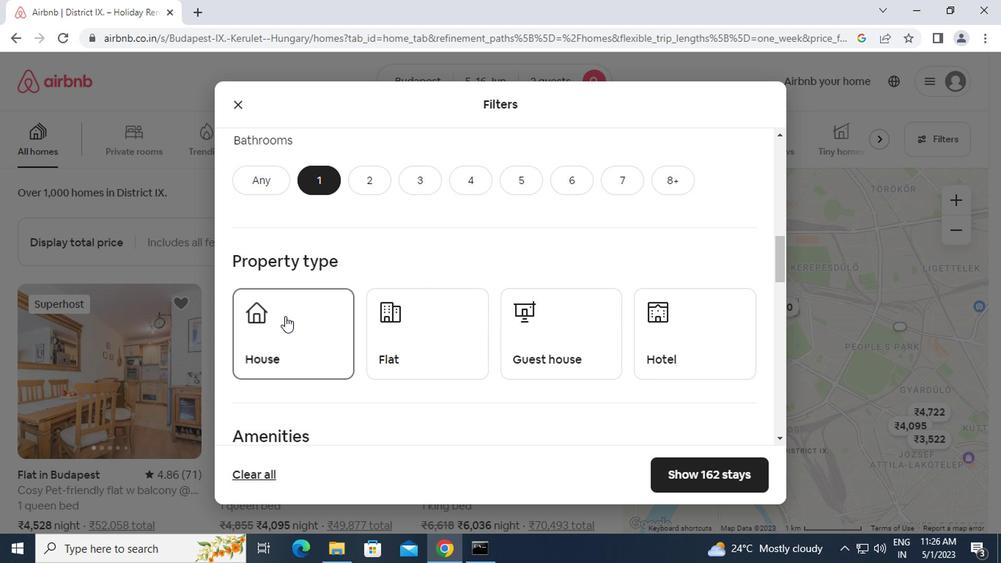 
Action: Mouse pressed left at (444, 337)
Screenshot: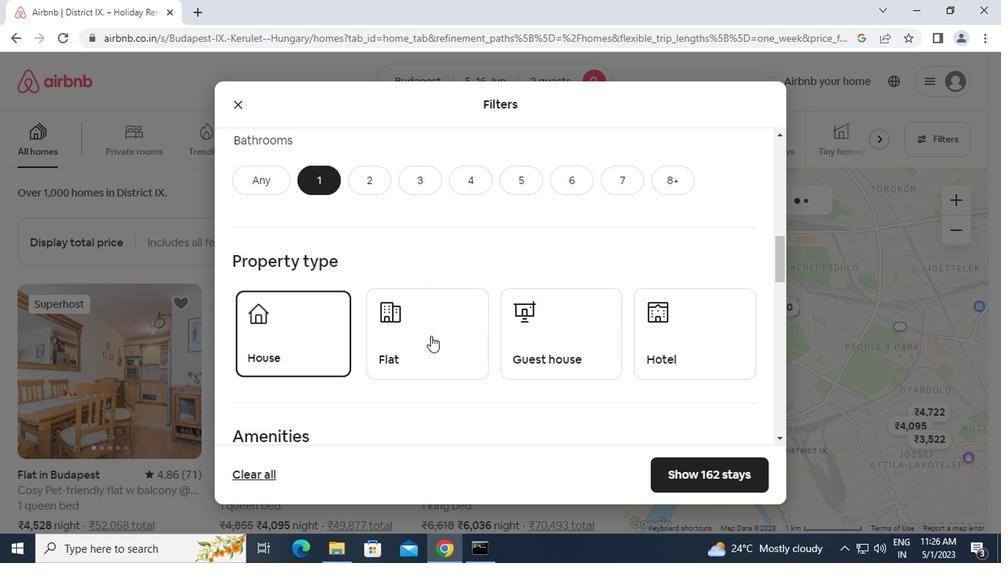 
Action: Mouse moved to (536, 332)
Screenshot: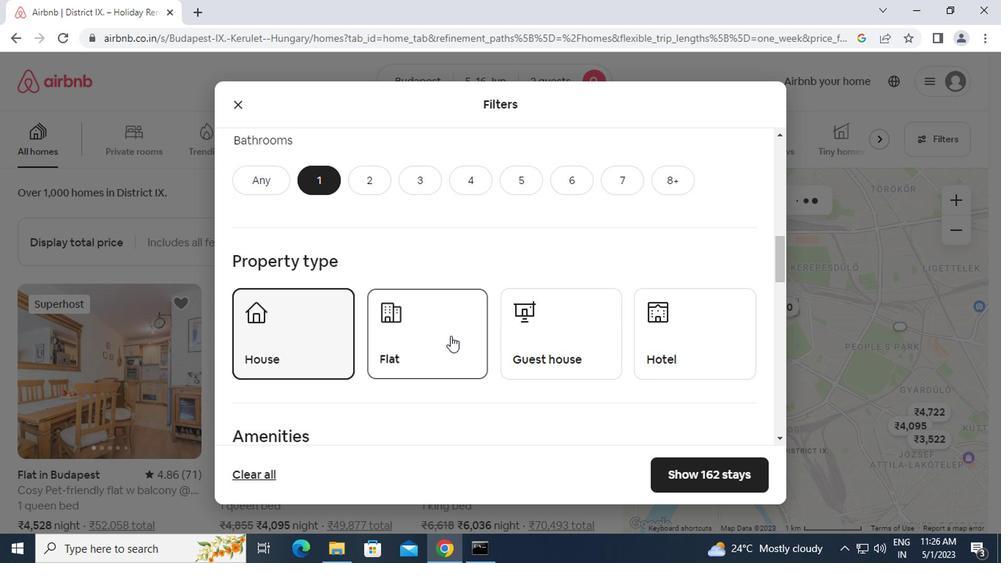 
Action: Mouse pressed left at (536, 332)
Screenshot: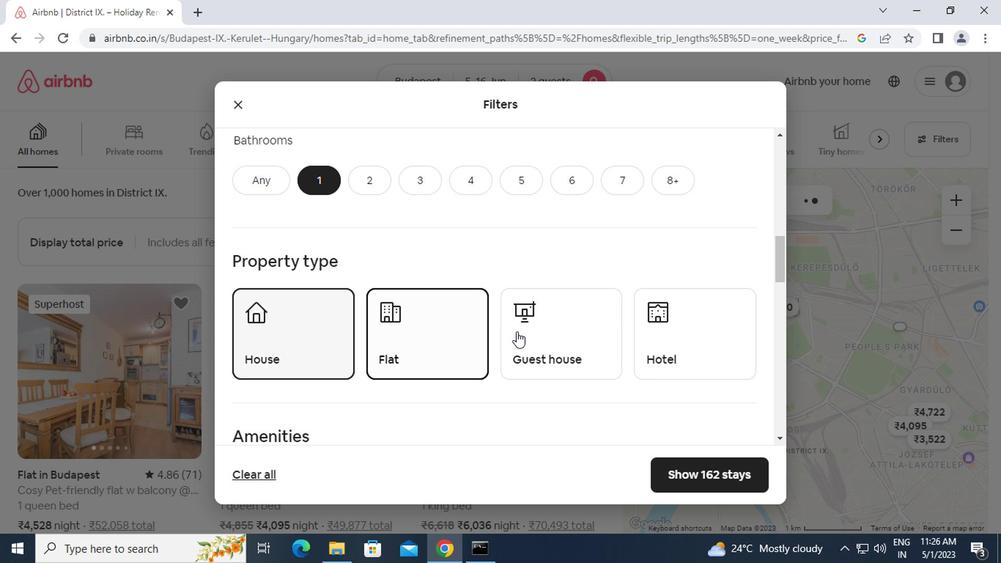 
Action: Mouse moved to (696, 331)
Screenshot: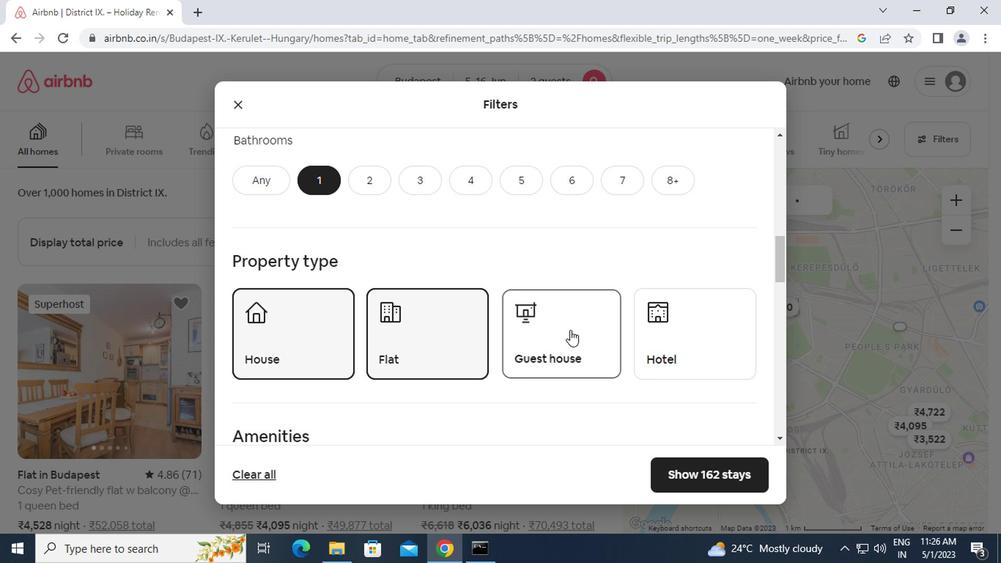
Action: Mouse pressed left at (696, 331)
Screenshot: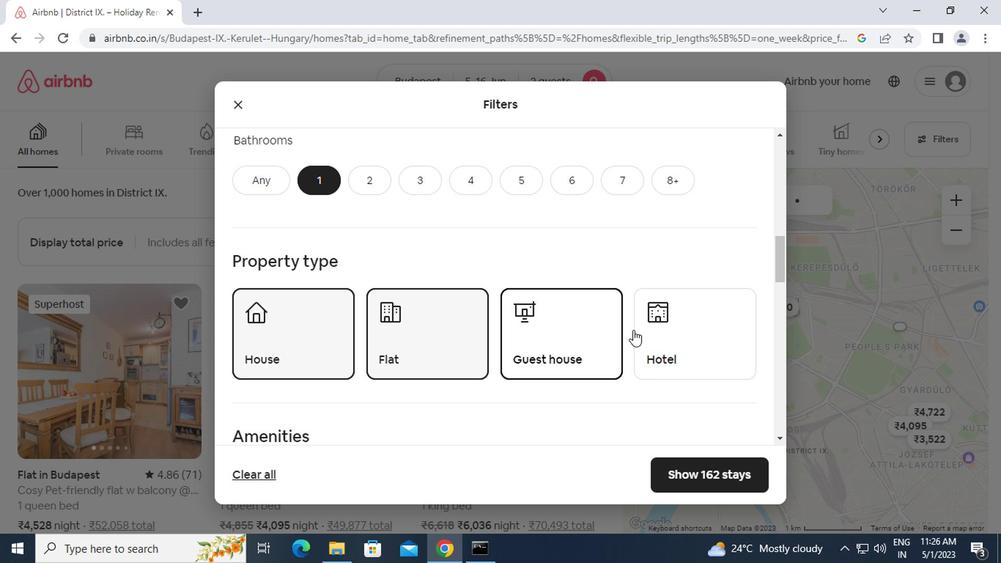 
Action: Mouse moved to (437, 368)
Screenshot: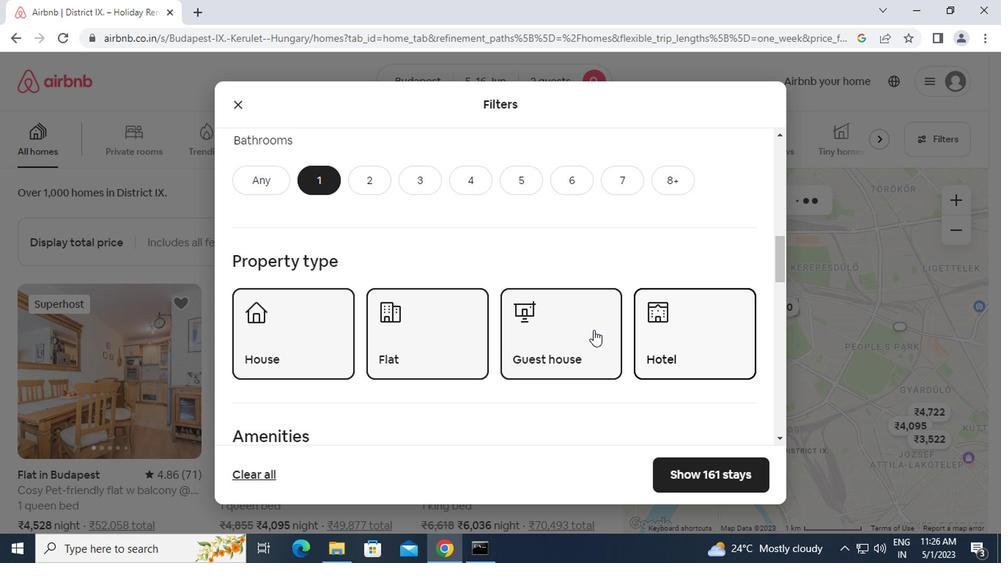 
Action: Mouse scrolled (437, 367) with delta (0, -1)
Screenshot: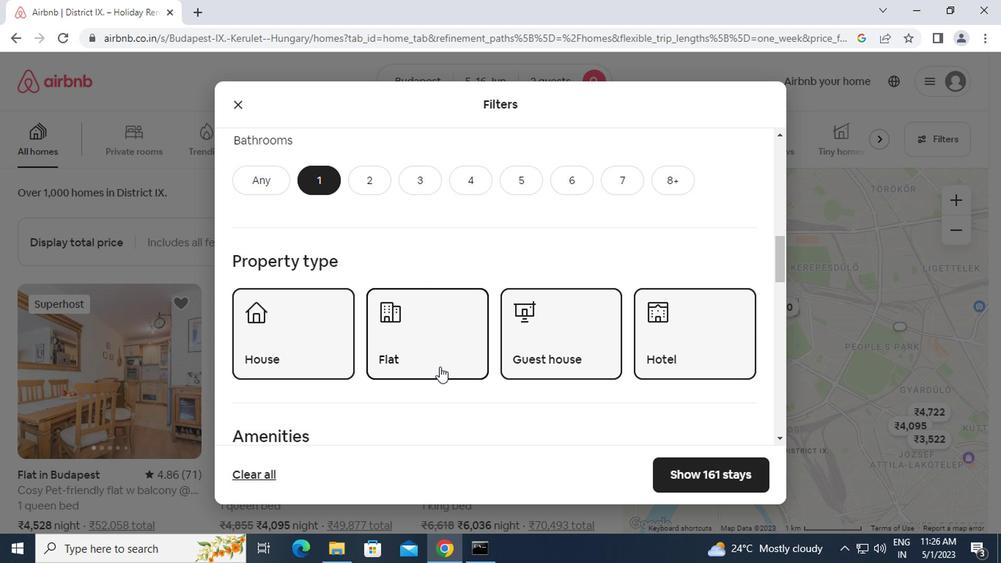 
Action: Mouse scrolled (437, 367) with delta (0, -1)
Screenshot: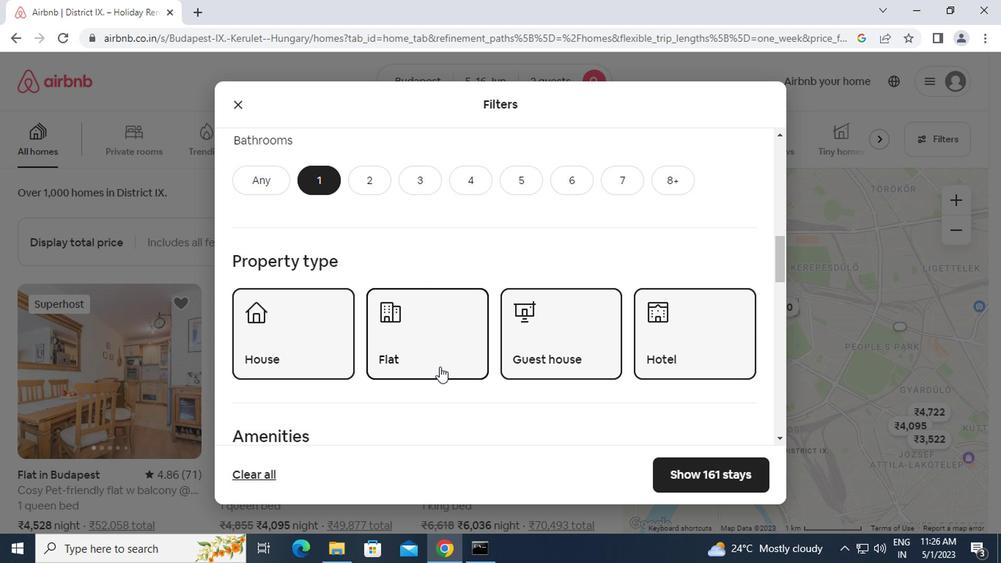 
Action: Mouse scrolled (437, 367) with delta (0, -1)
Screenshot: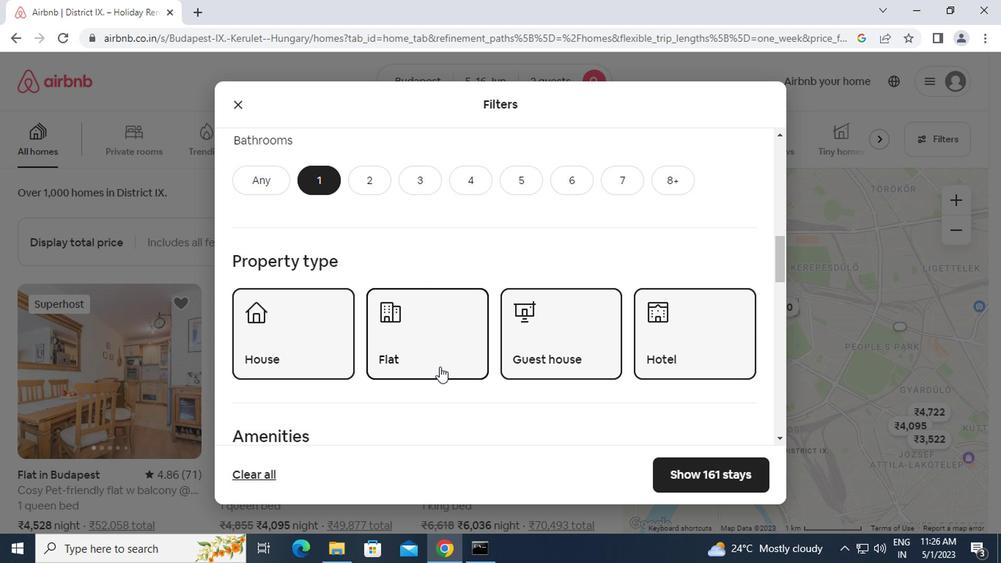 
Action: Mouse moved to (630, 336)
Screenshot: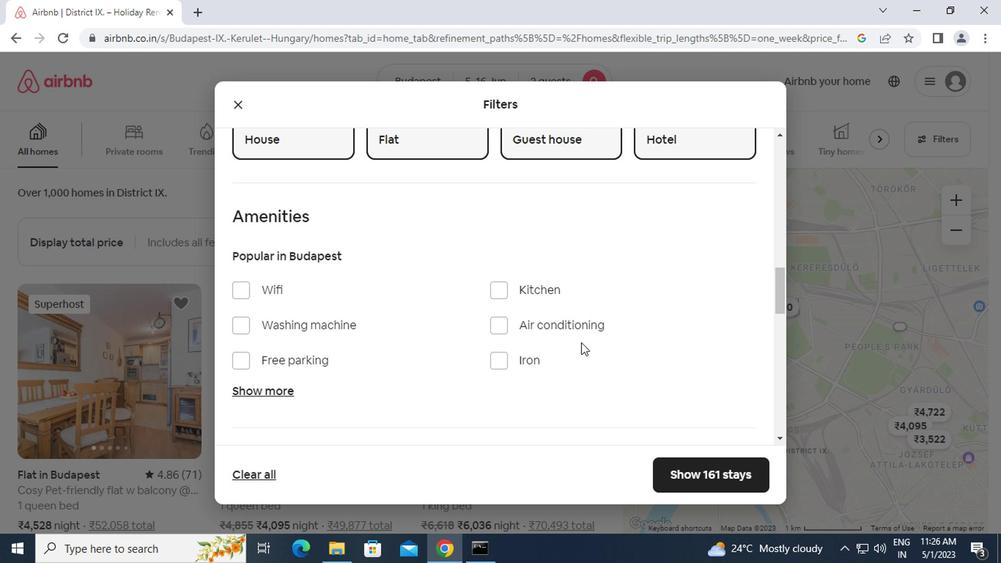 
Action: Mouse scrolled (630, 335) with delta (0, -1)
Screenshot: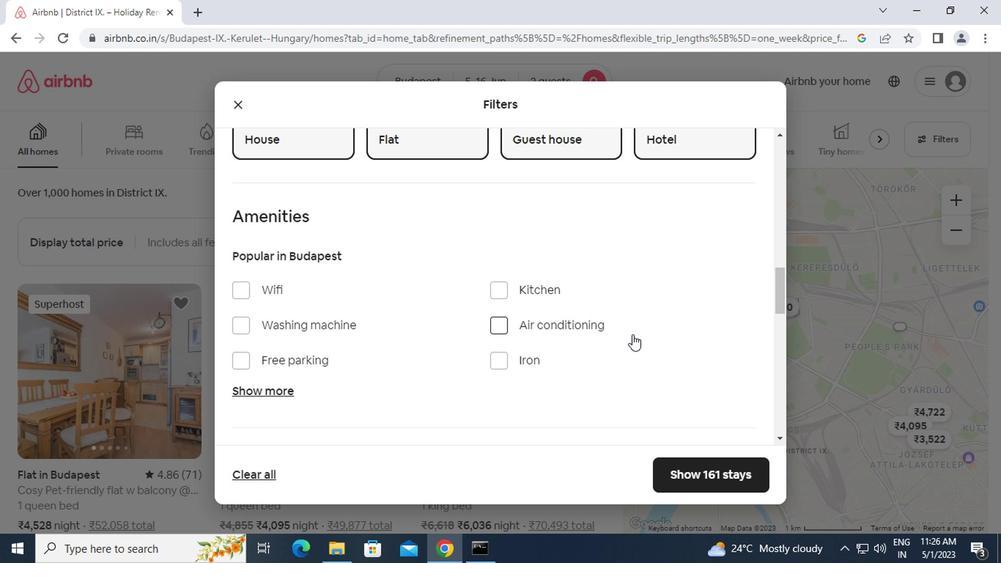 
Action: Mouse scrolled (630, 335) with delta (0, -1)
Screenshot: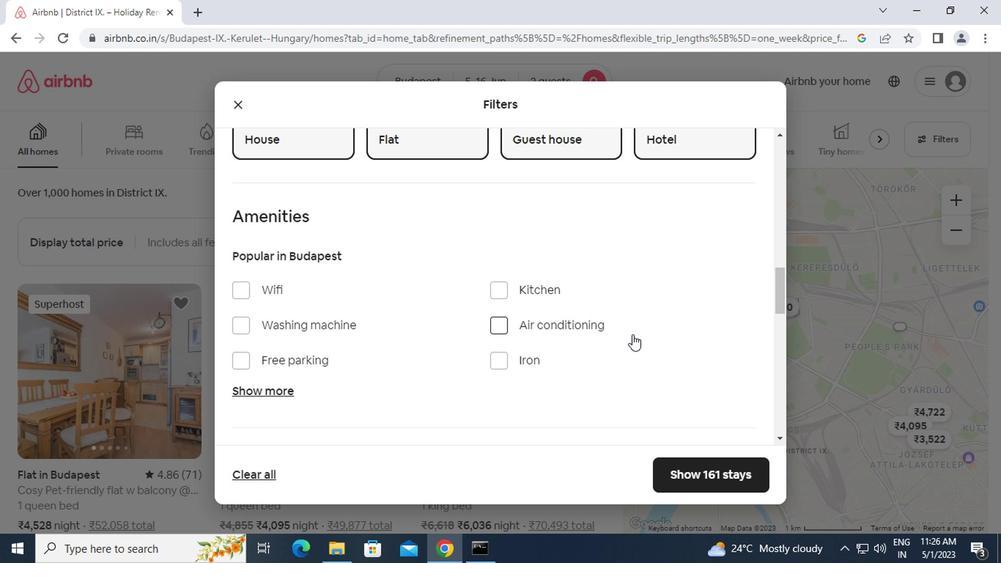 
Action: Mouse scrolled (630, 335) with delta (0, -1)
Screenshot: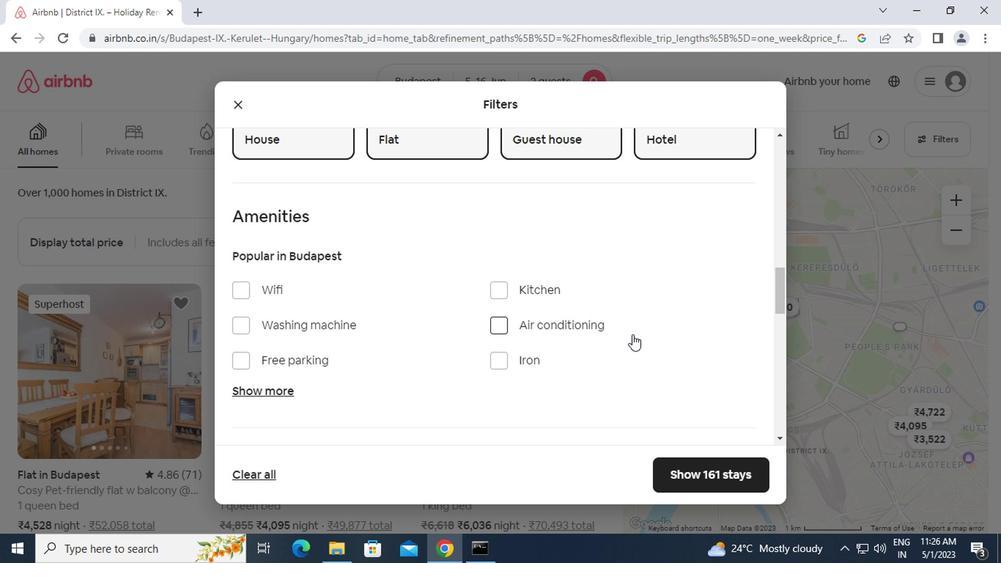 
Action: Mouse scrolled (630, 335) with delta (0, -1)
Screenshot: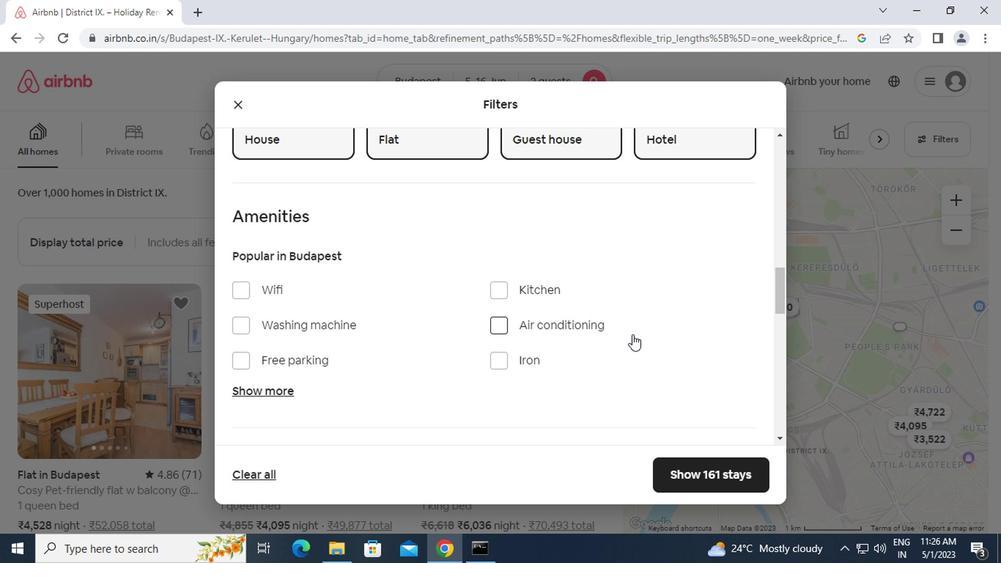 
Action: Mouse moved to (727, 257)
Screenshot: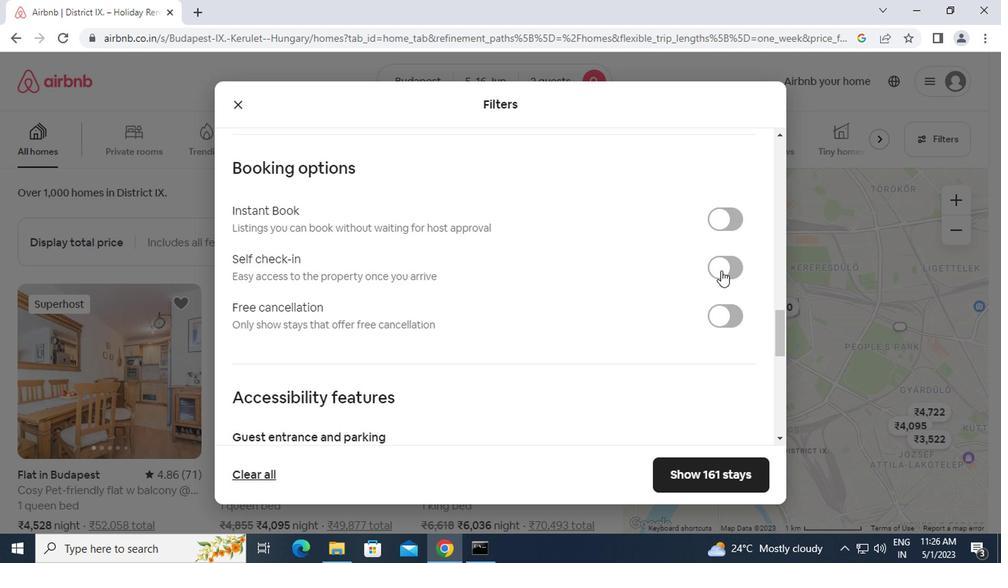 
Action: Mouse pressed left at (727, 257)
Screenshot: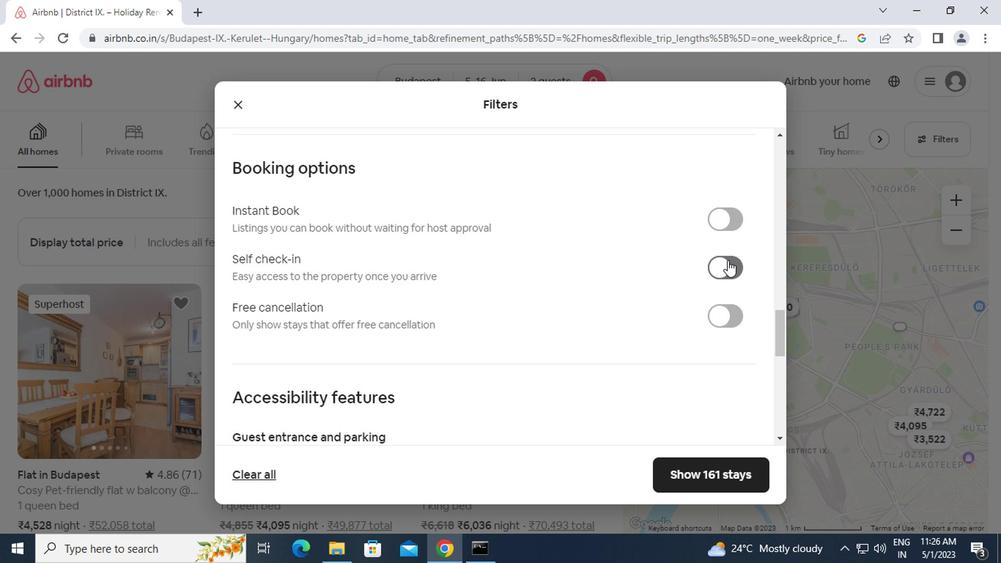 
Action: Mouse moved to (520, 276)
Screenshot: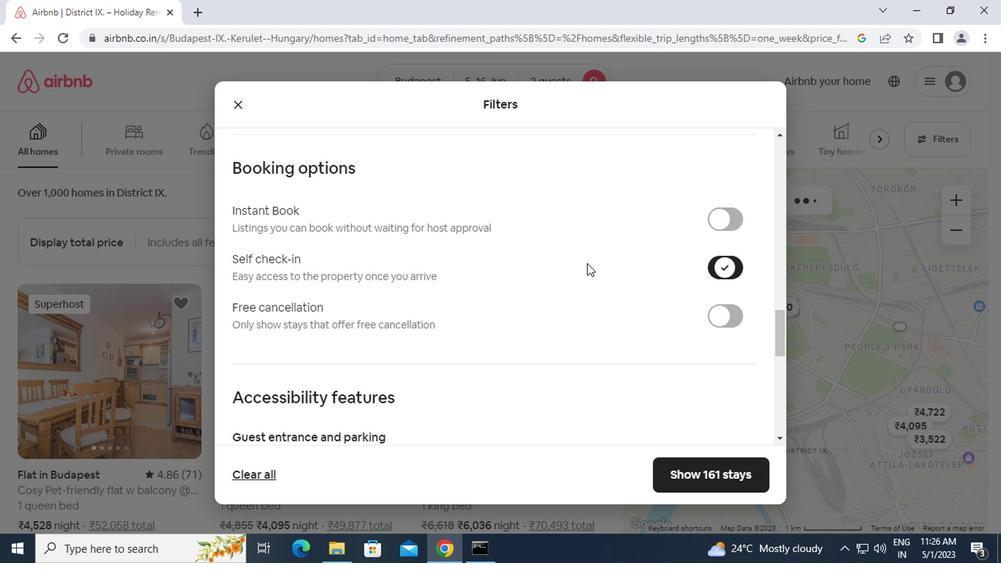 
Action: Mouse scrolled (520, 276) with delta (0, 0)
Screenshot: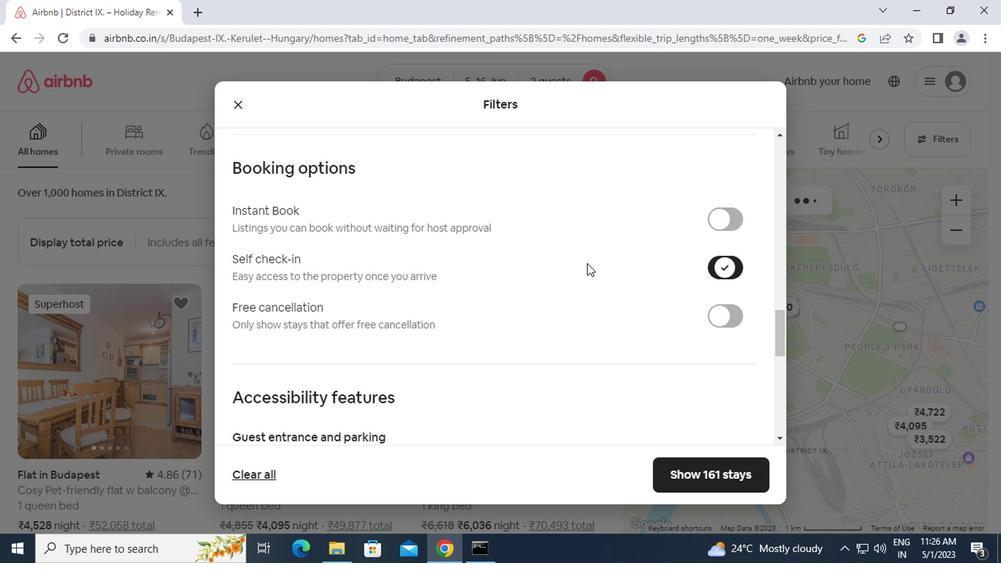 
Action: Mouse moved to (520, 279)
Screenshot: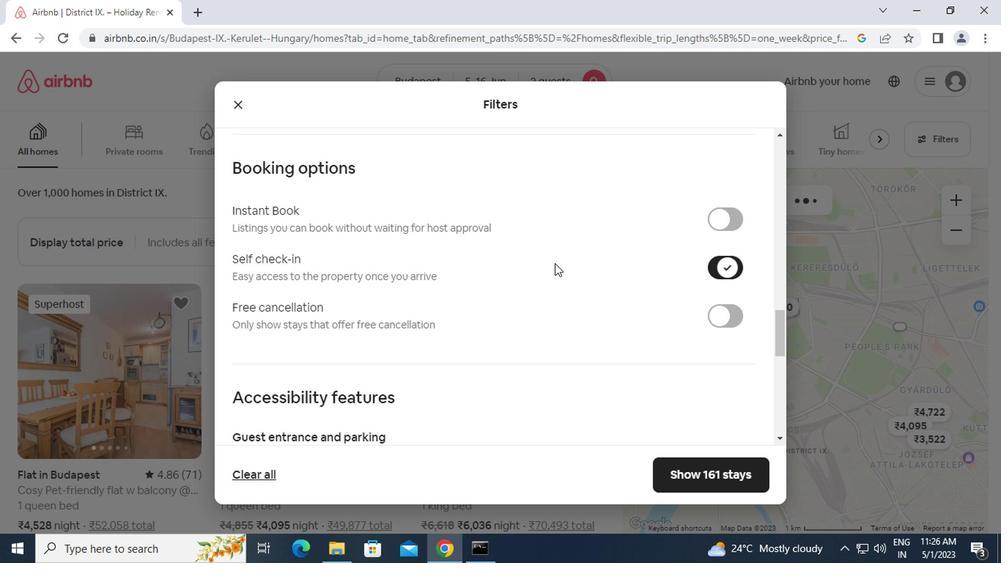 
Action: Mouse scrolled (520, 278) with delta (0, -1)
Screenshot: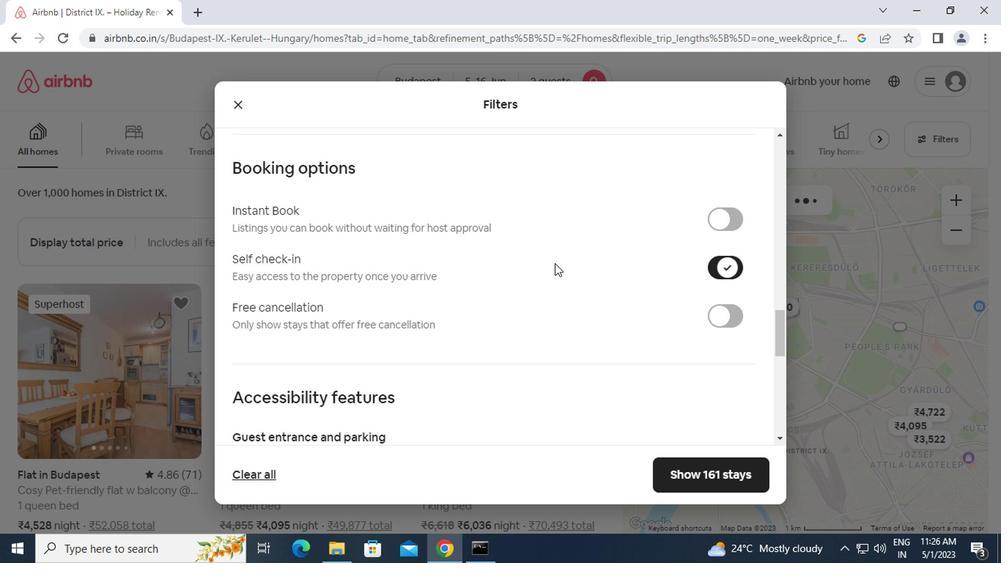 
Action: Mouse moved to (519, 281)
Screenshot: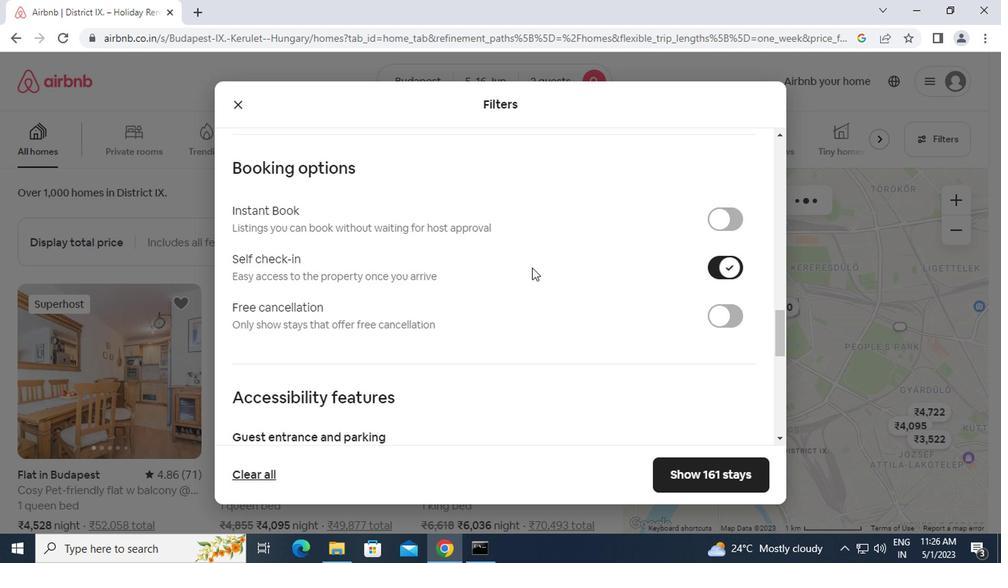 
Action: Mouse scrolled (519, 280) with delta (0, -1)
Screenshot: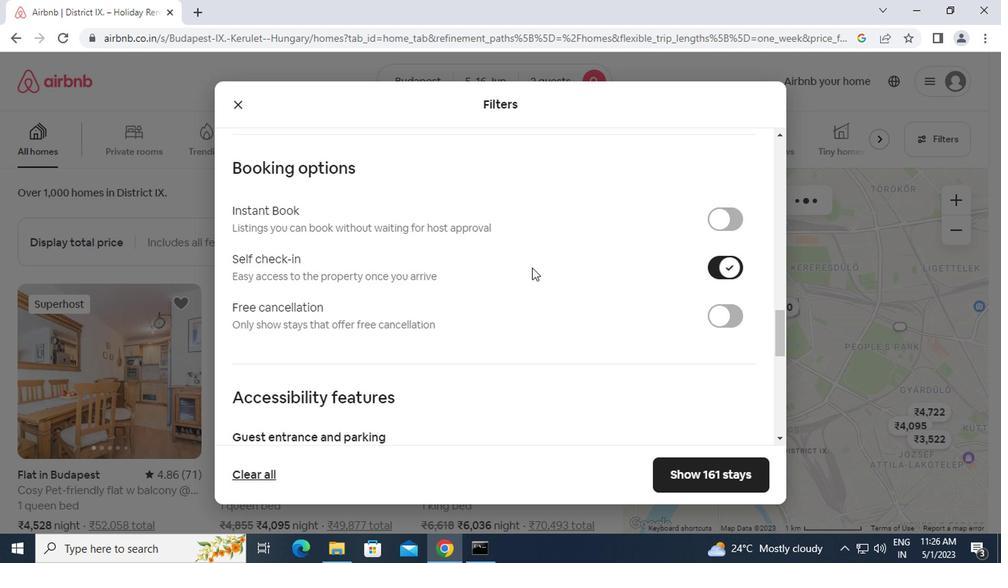 
Action: Mouse moved to (519, 281)
Screenshot: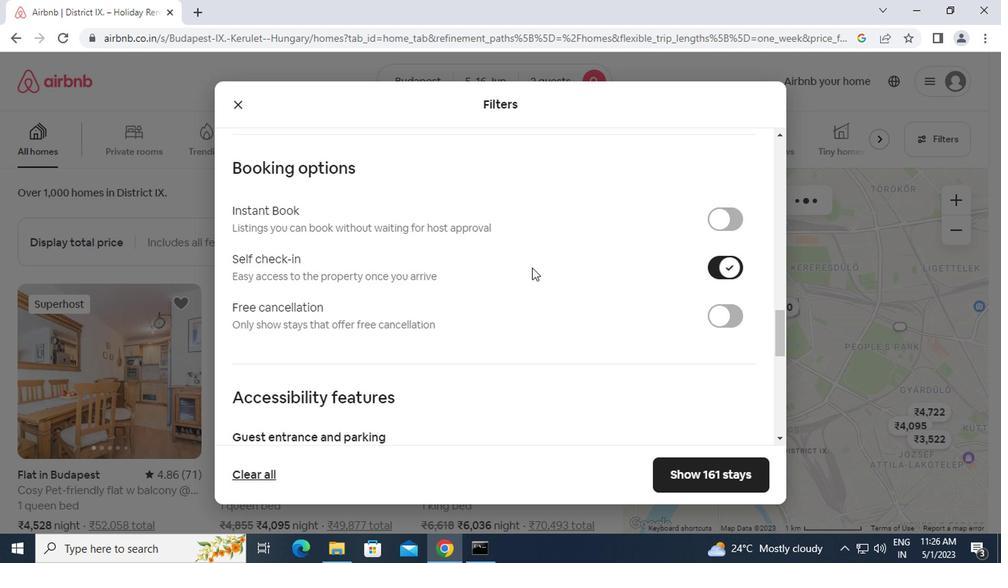 
Action: Mouse scrolled (519, 281) with delta (0, 0)
Screenshot: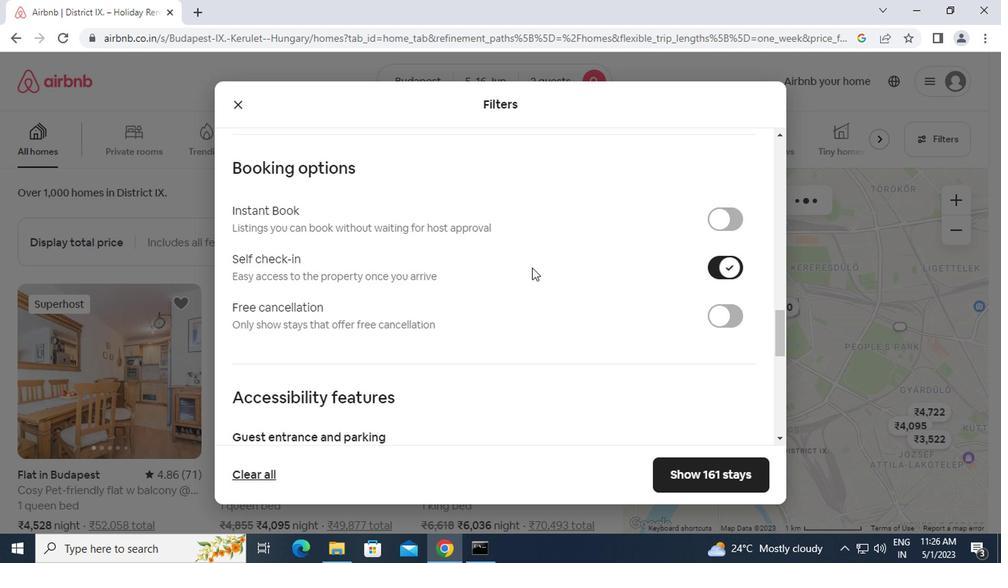 
Action: Mouse moved to (519, 284)
Screenshot: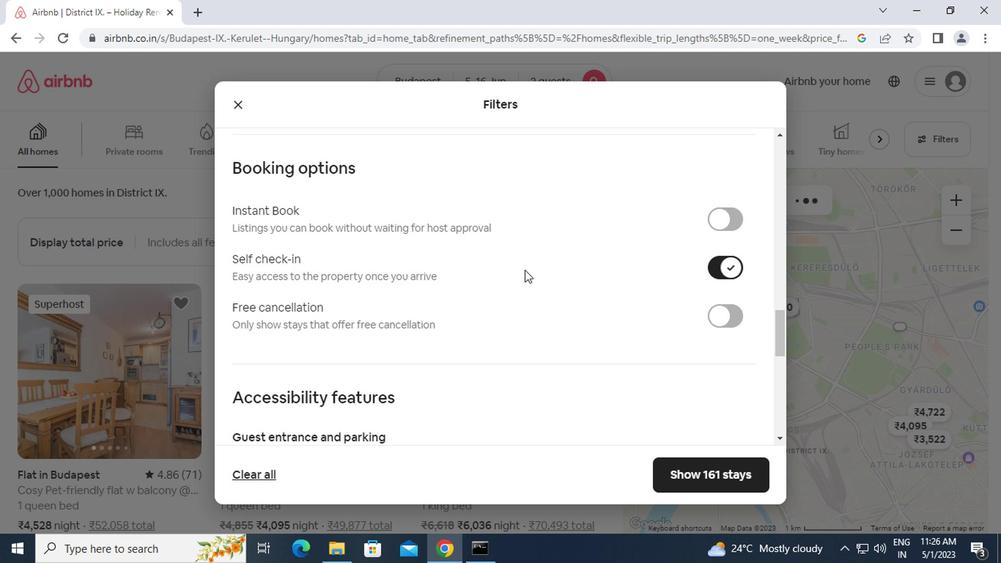 
Action: Mouse scrolled (519, 283) with delta (0, -1)
Screenshot: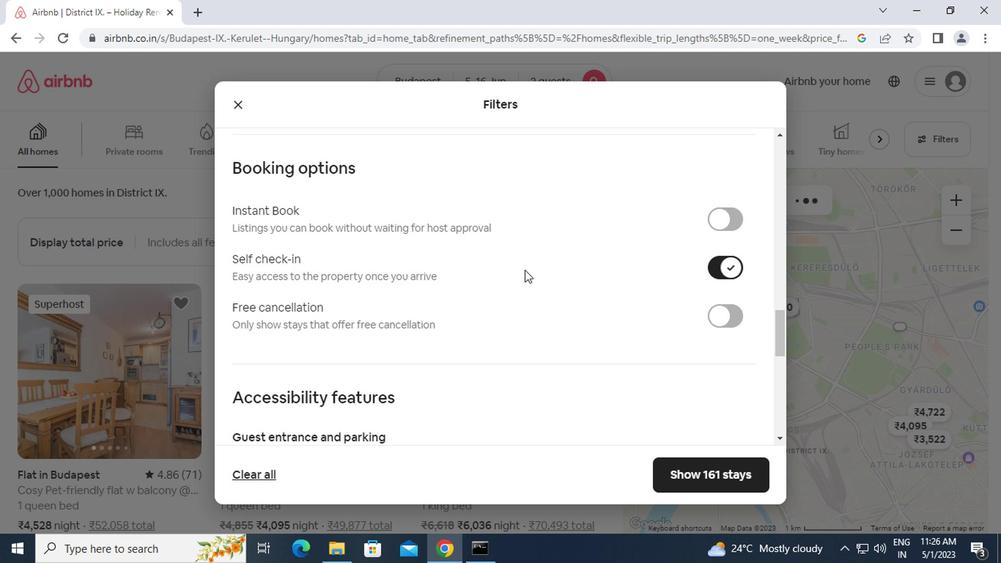 
Action: Mouse moved to (518, 287)
Screenshot: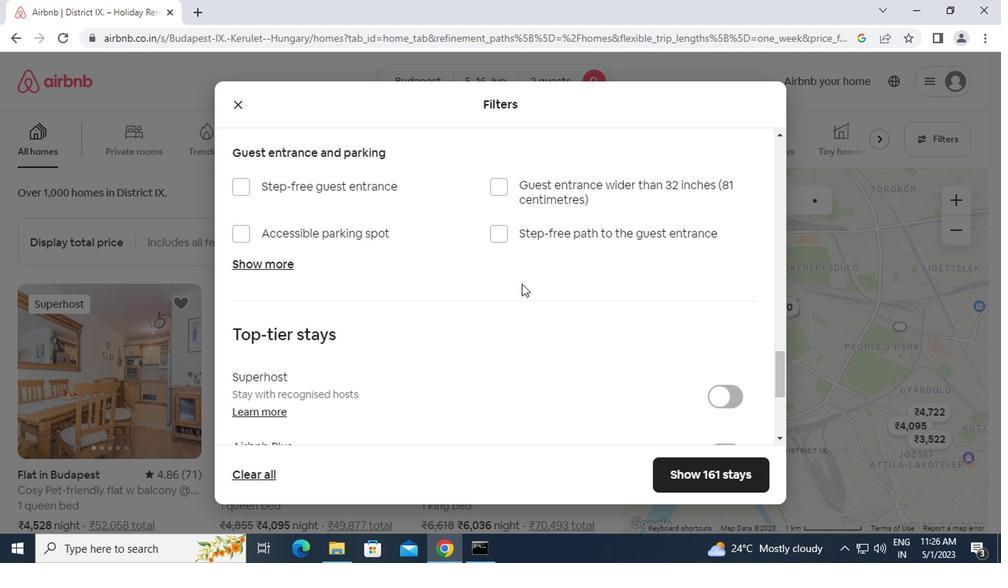 
Action: Mouse scrolled (518, 285) with delta (0, -1)
Screenshot: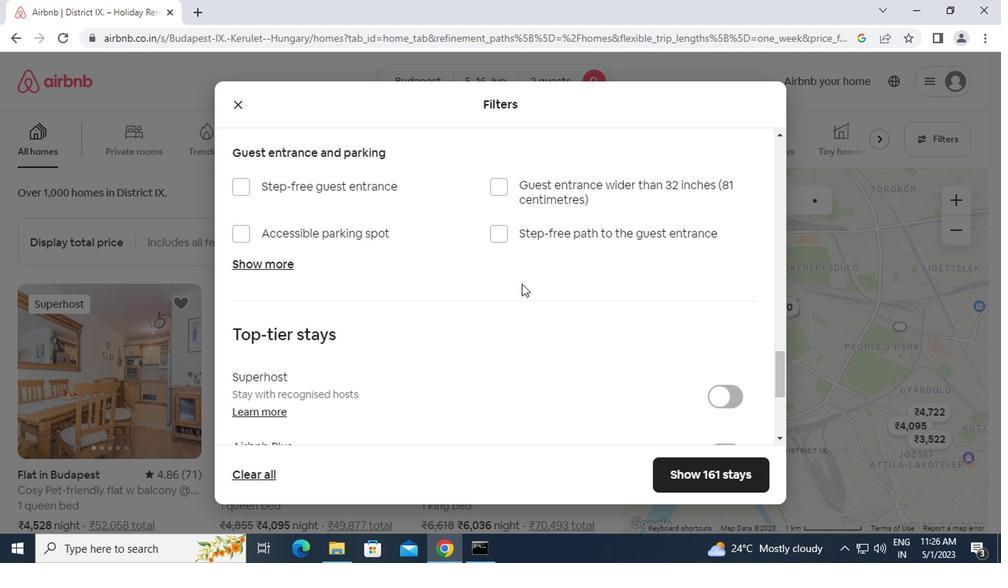 
Action: Mouse moved to (518, 289)
Screenshot: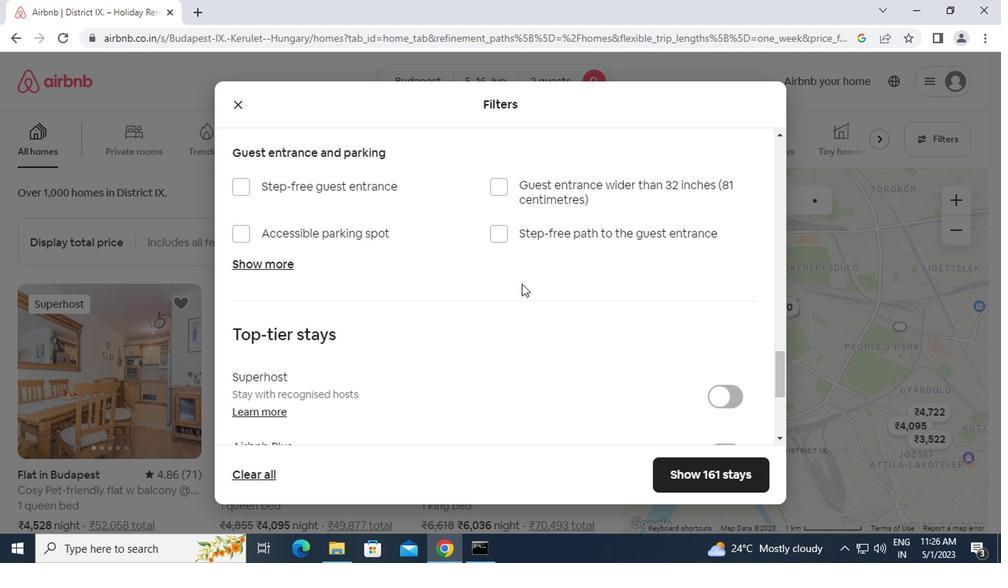 
Action: Mouse scrolled (518, 288) with delta (0, 0)
Screenshot: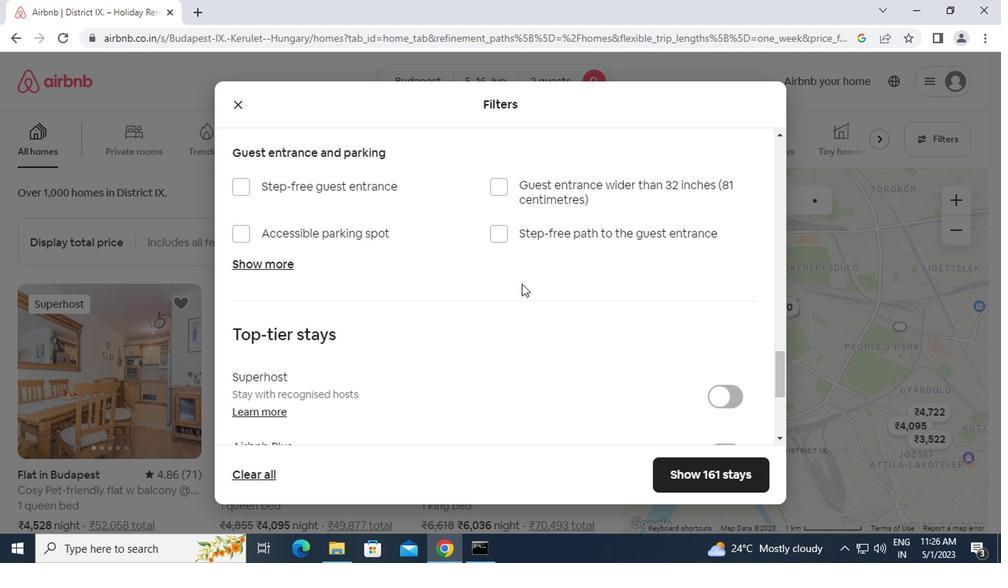 
Action: Mouse moved to (516, 291)
Screenshot: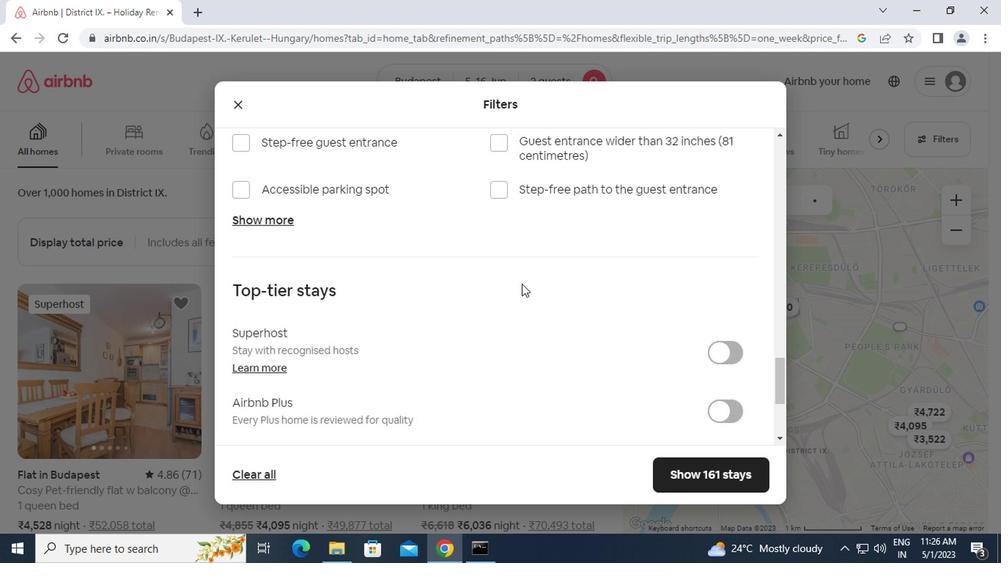 
Action: Mouse scrolled (516, 290) with delta (0, 0)
Screenshot: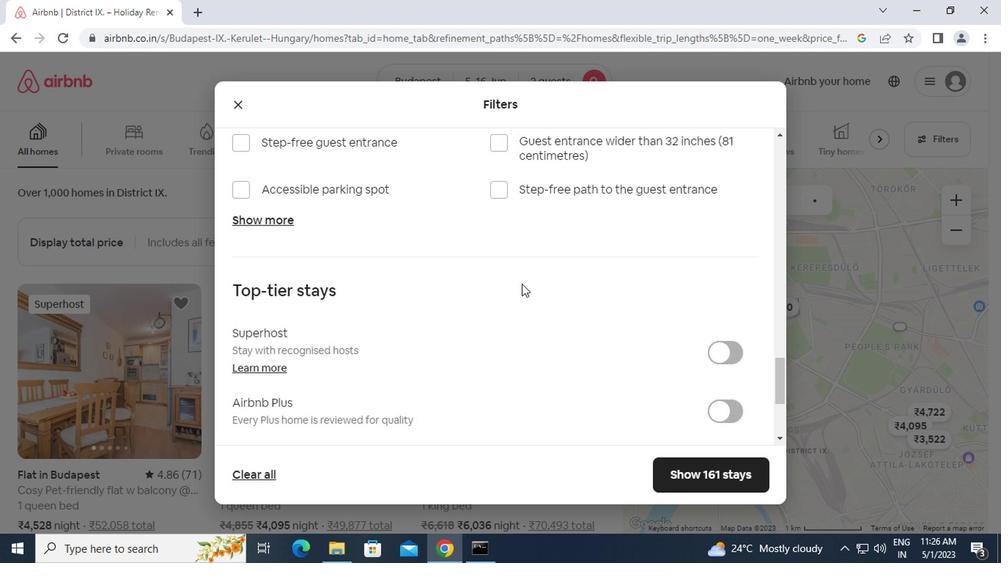 
Action: Mouse moved to (513, 295)
Screenshot: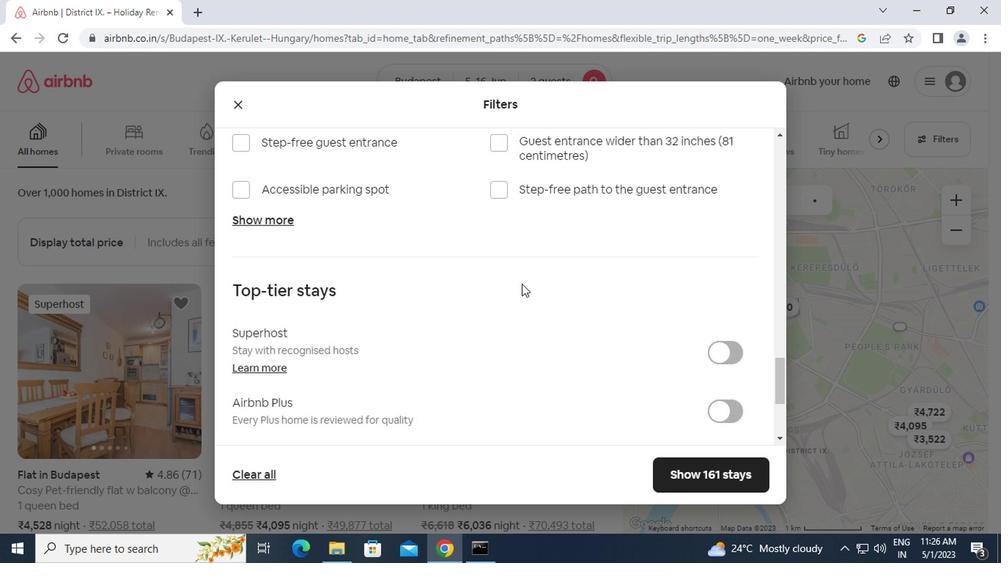 
Action: Mouse scrolled (513, 294) with delta (0, -1)
Screenshot: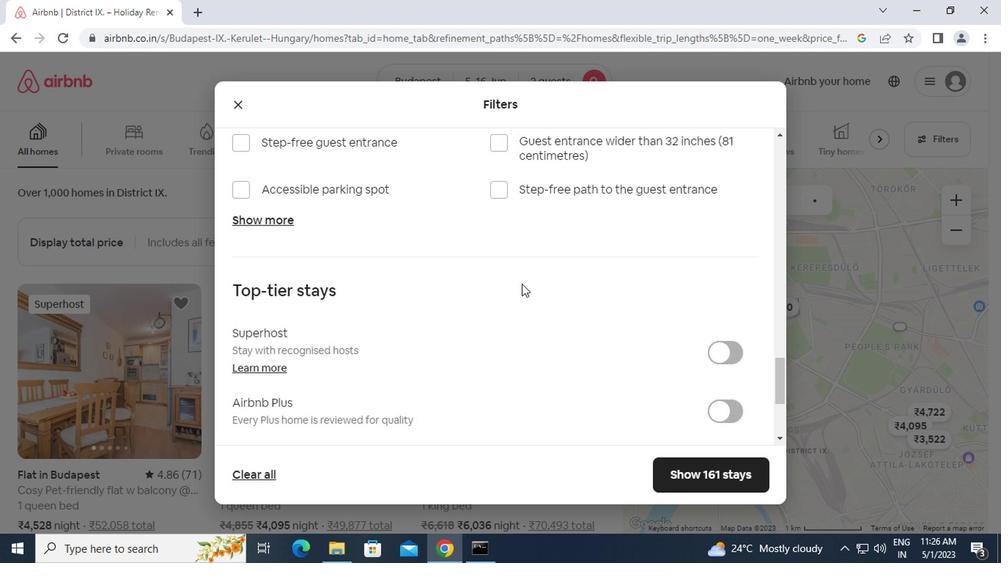 
Action: Mouse moved to (507, 303)
Screenshot: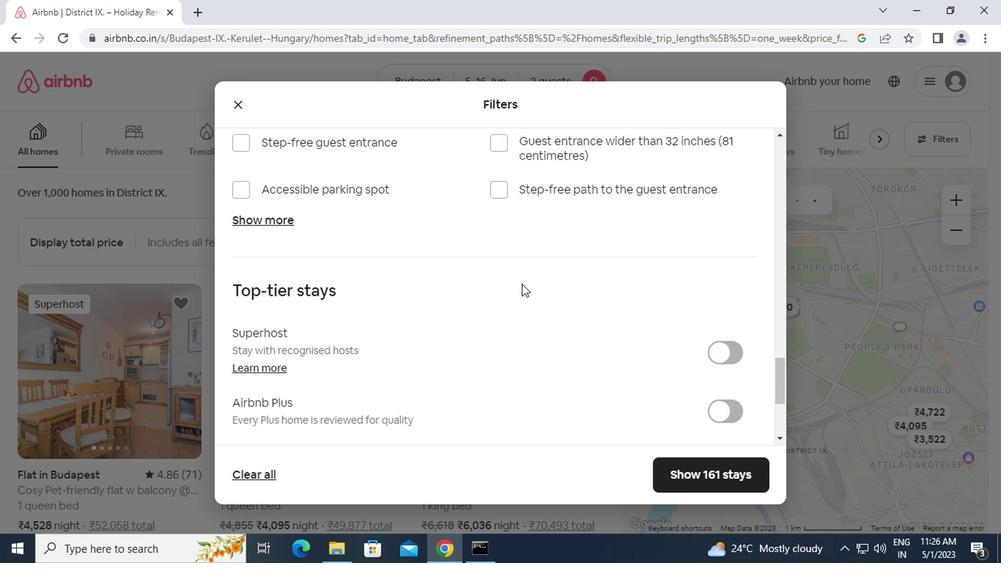 
Action: Mouse scrolled (507, 302) with delta (0, -1)
Screenshot: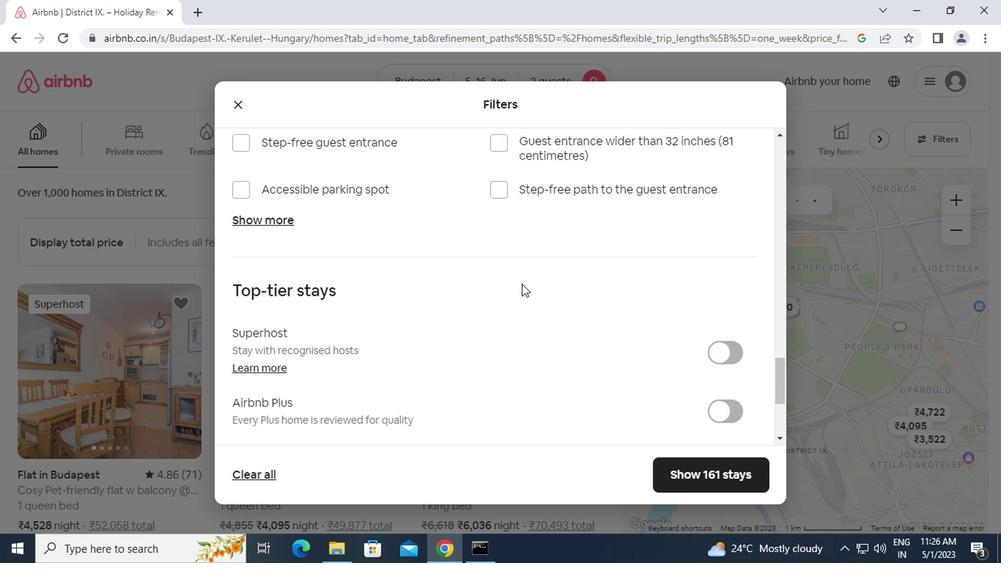 
Action: Mouse moved to (240, 336)
Screenshot: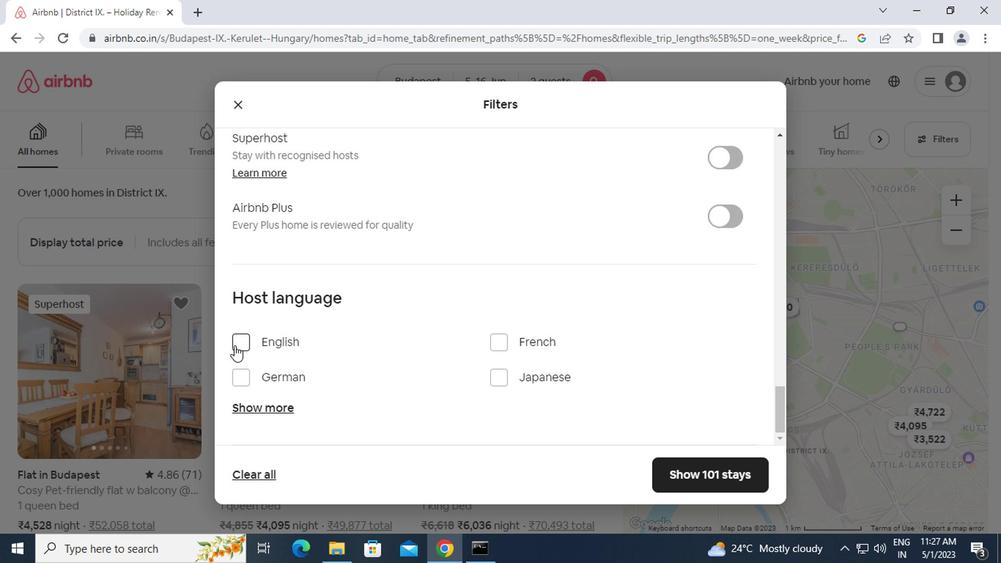 
Action: Mouse pressed left at (240, 336)
Screenshot: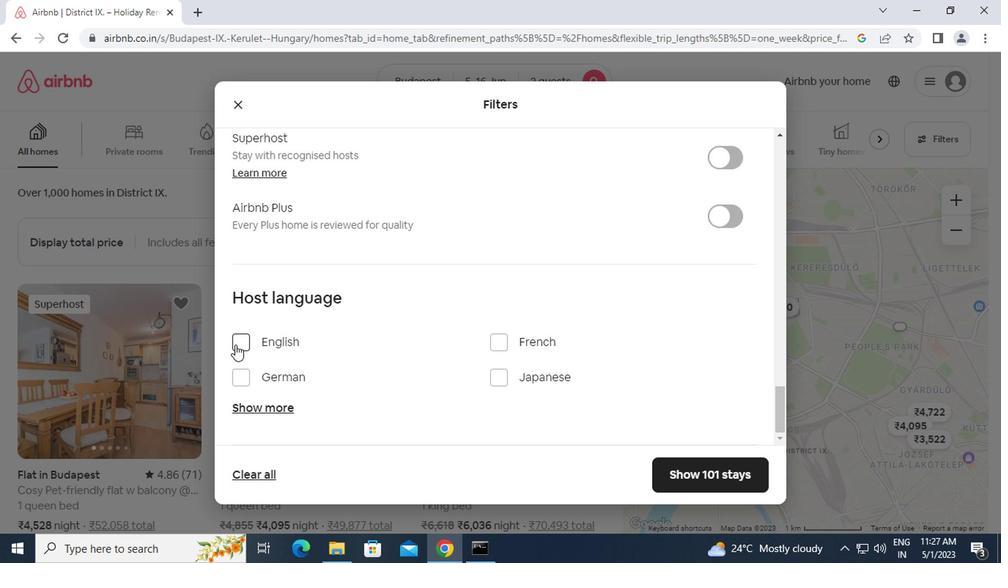 
Action: Mouse moved to (734, 470)
Screenshot: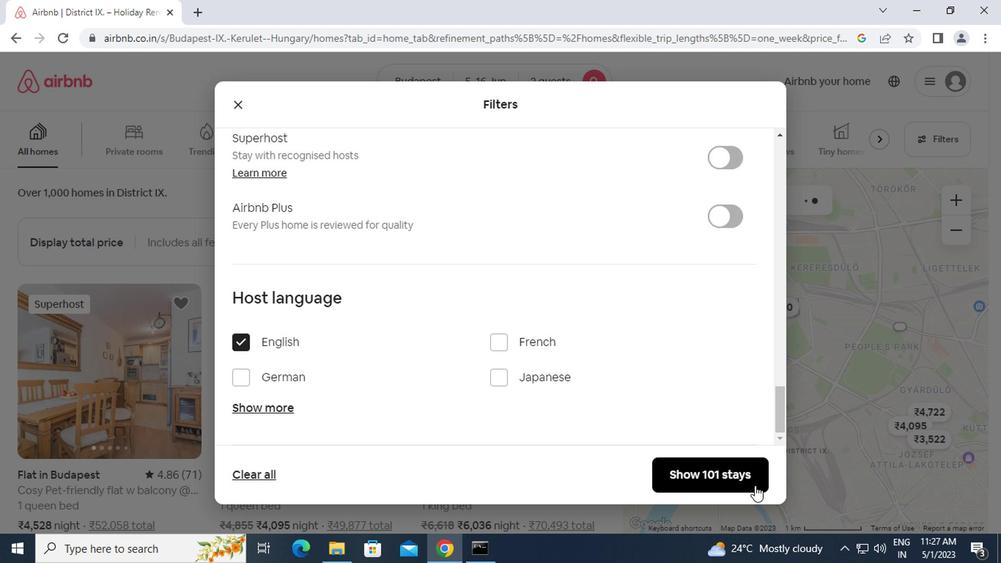 
Action: Mouse pressed left at (734, 470)
Screenshot: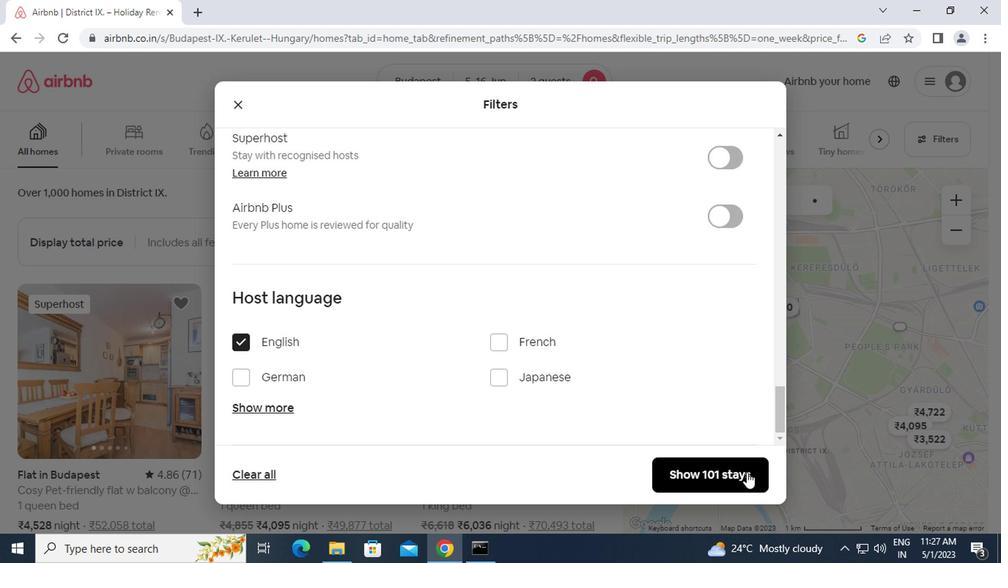
